 Task: Look for space in Haiphong, Vietnam from 10th June, 2023 to 25th June, 2023 for 4 adults in price range Rs.10000 to Rs.15000. Place can be private room with 4 bedrooms having 4 beds and 4 bathrooms. Property type can be house, flat, guest house, hotel. Amenities needed are: wifi, TV, free parkinig on premises, gym, breakfast. Booking option can be shelf check-in. Required host language is English.
Action: Mouse moved to (439, 95)
Screenshot: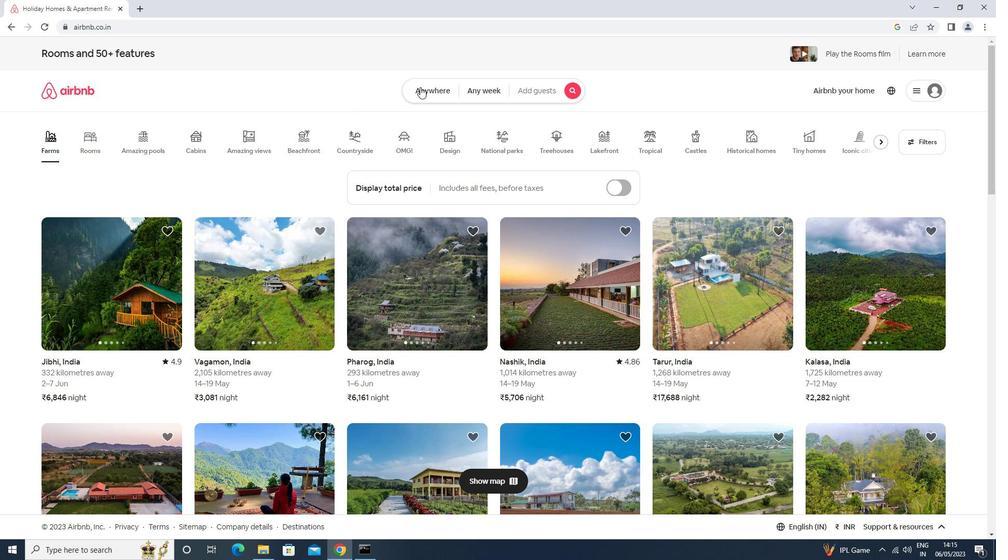 
Action: Mouse pressed left at (439, 95)
Screenshot: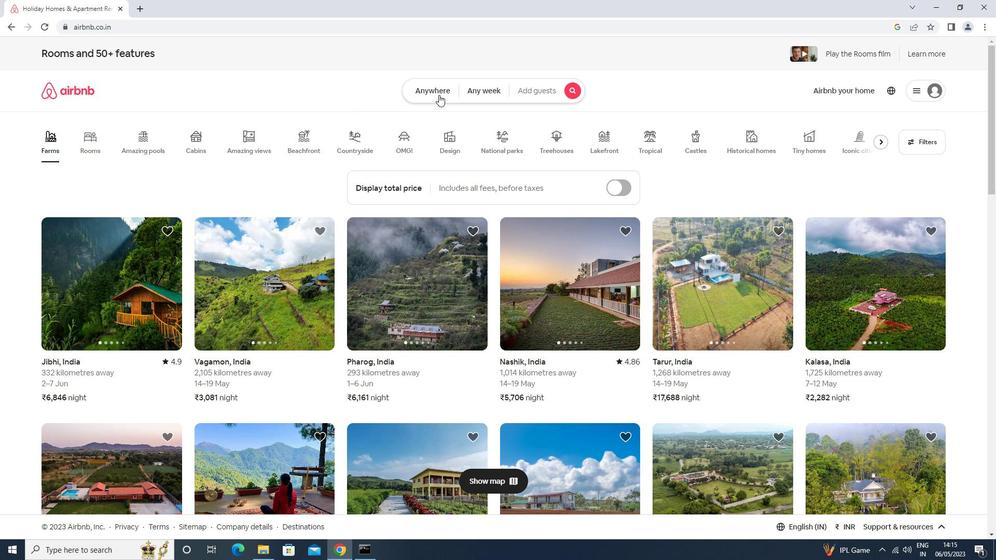 
Action: Mouse moved to (365, 133)
Screenshot: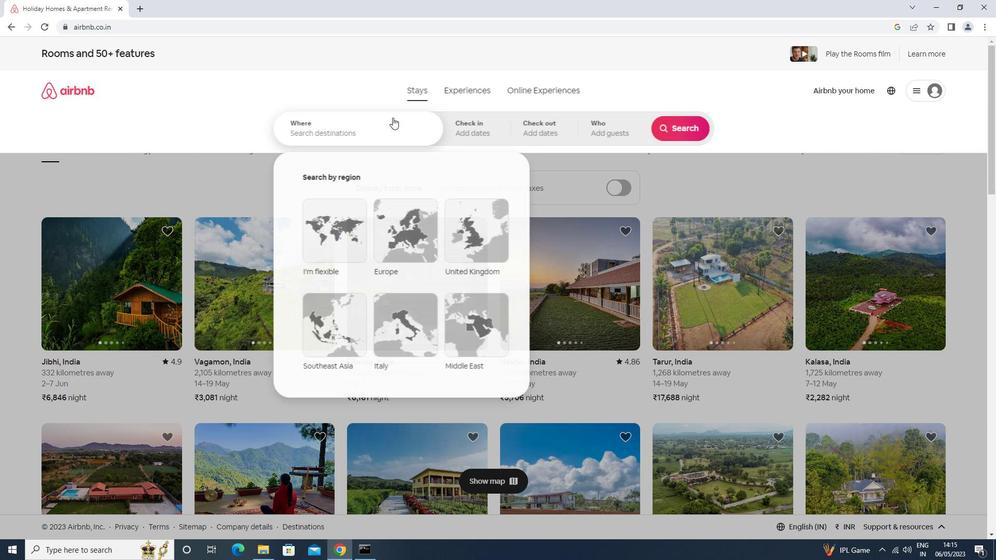 
Action: Mouse pressed left at (365, 133)
Screenshot: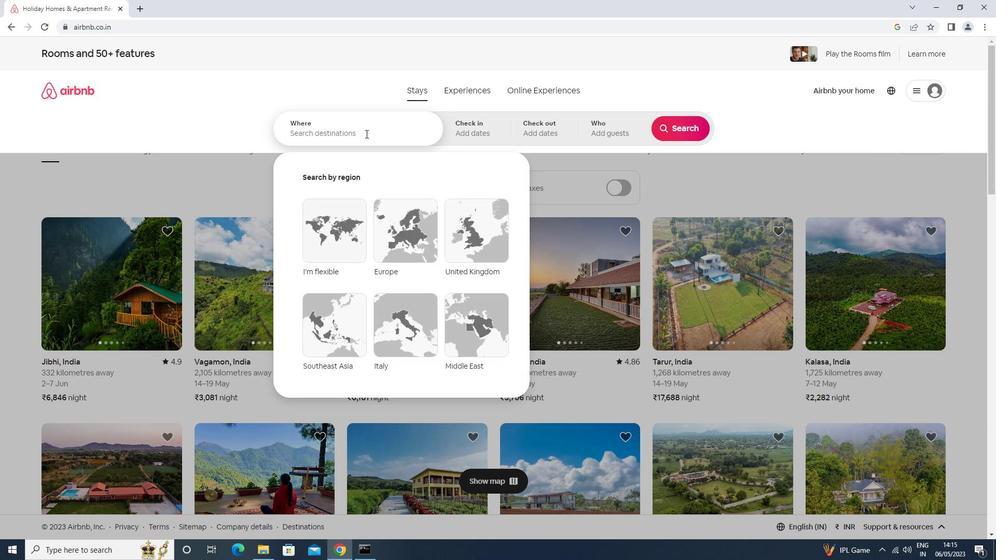 
Action: Key pressed haiphong<Key.down><Key.enter>
Screenshot: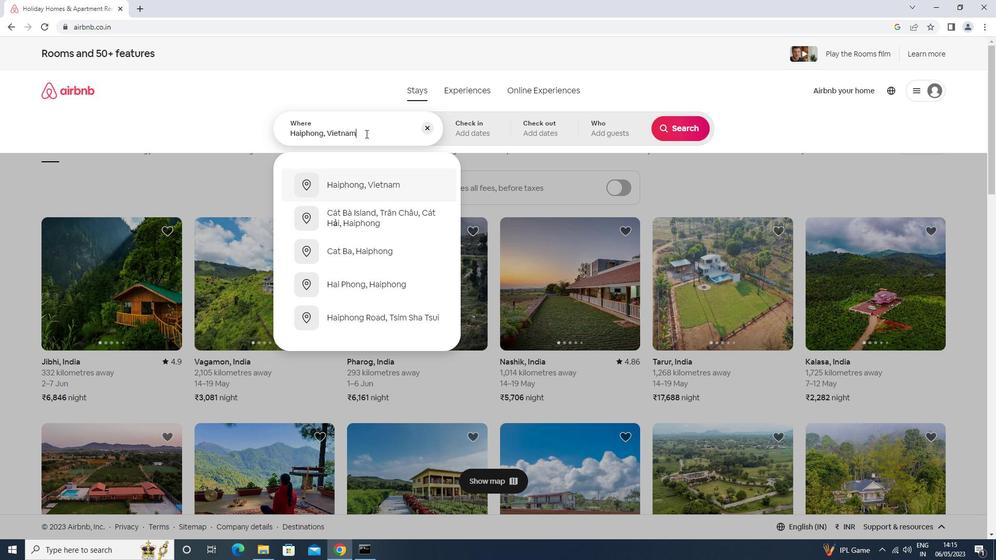 
Action: Mouse moved to (672, 281)
Screenshot: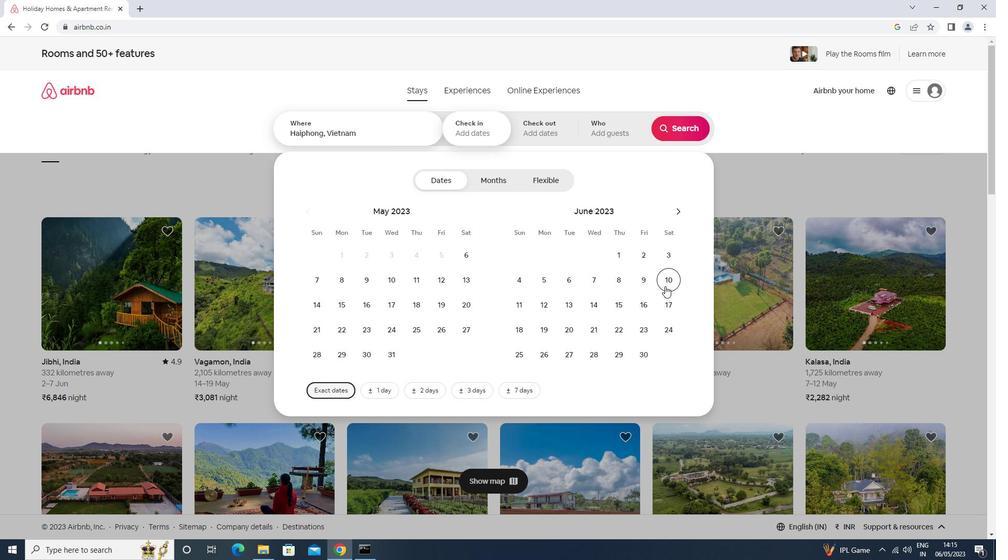 
Action: Mouse pressed left at (672, 281)
Screenshot: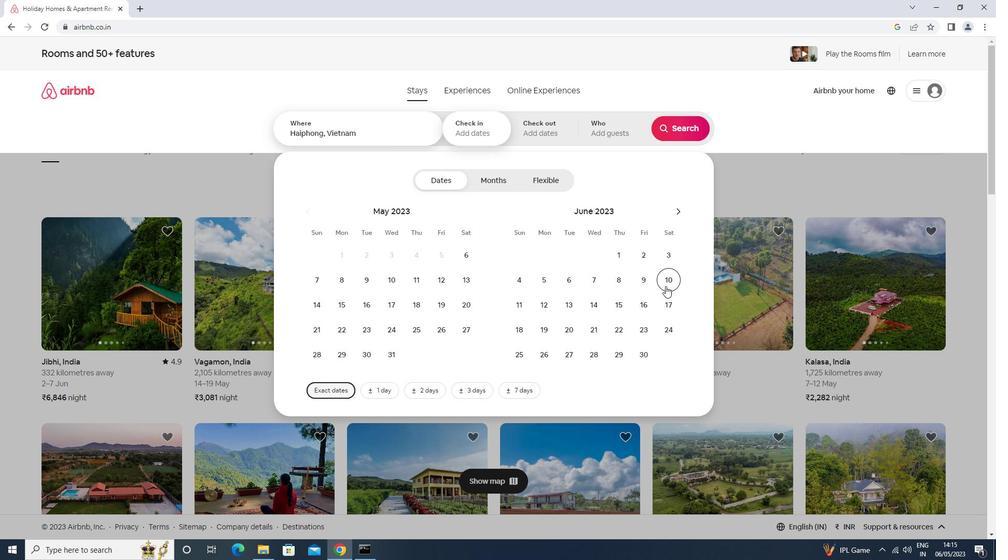 
Action: Mouse moved to (522, 353)
Screenshot: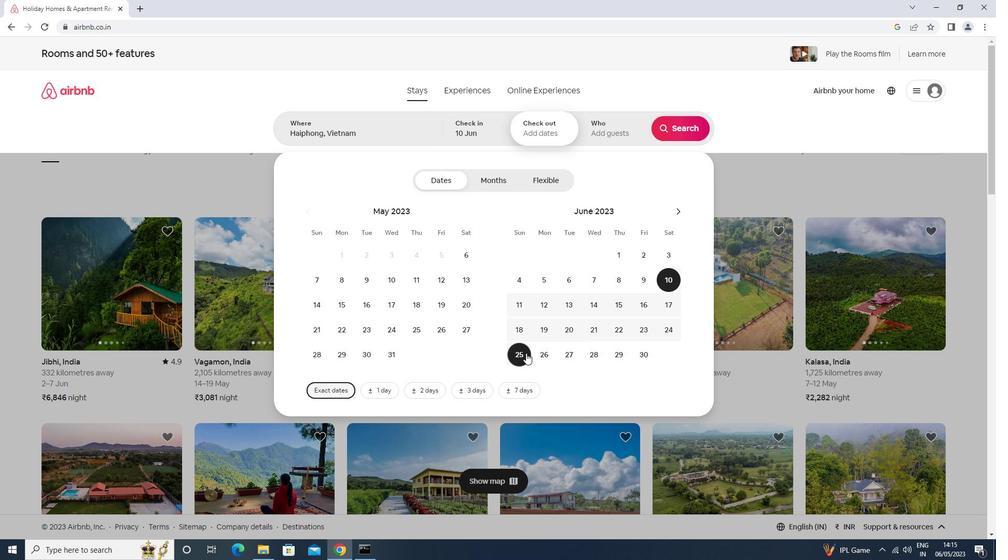 
Action: Mouse pressed left at (522, 353)
Screenshot: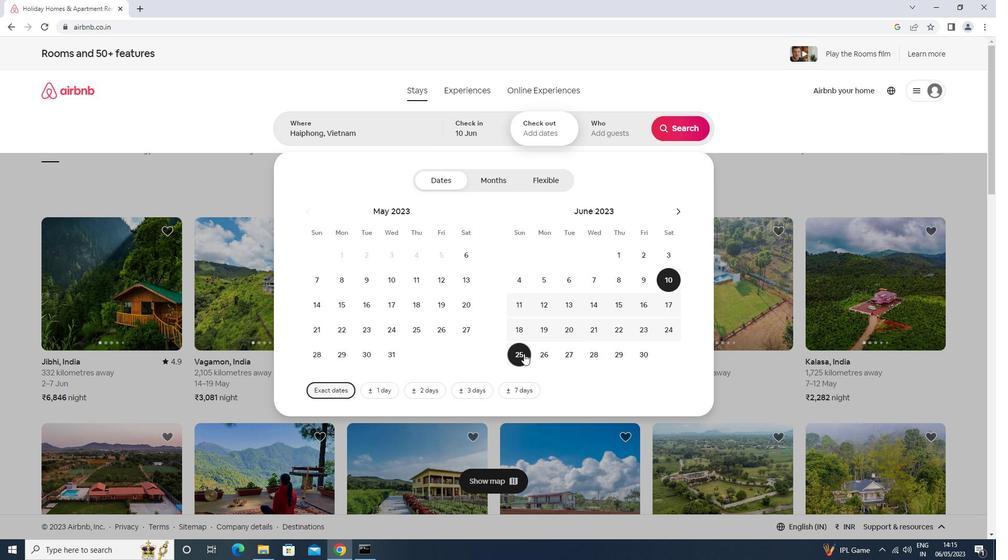 
Action: Mouse moved to (598, 135)
Screenshot: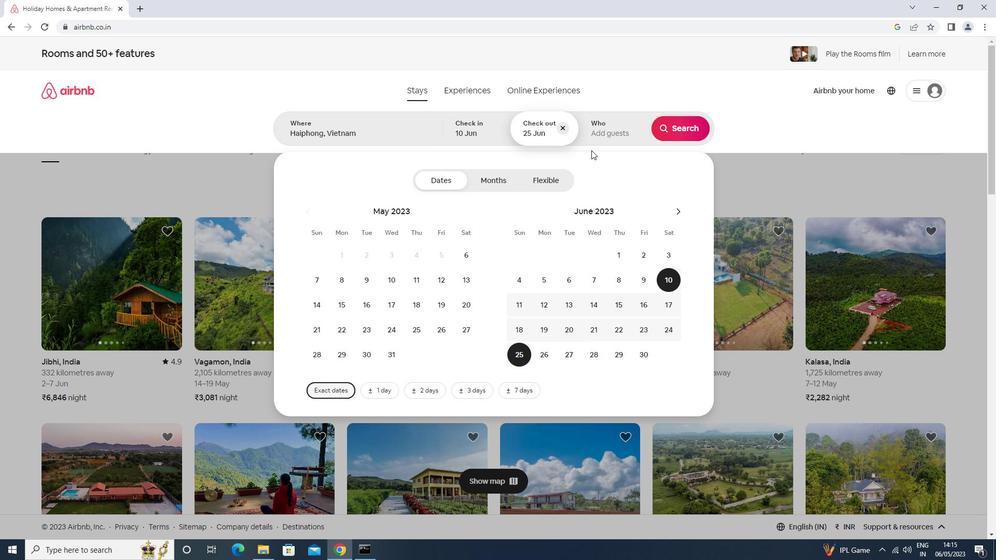 
Action: Mouse pressed left at (598, 135)
Screenshot: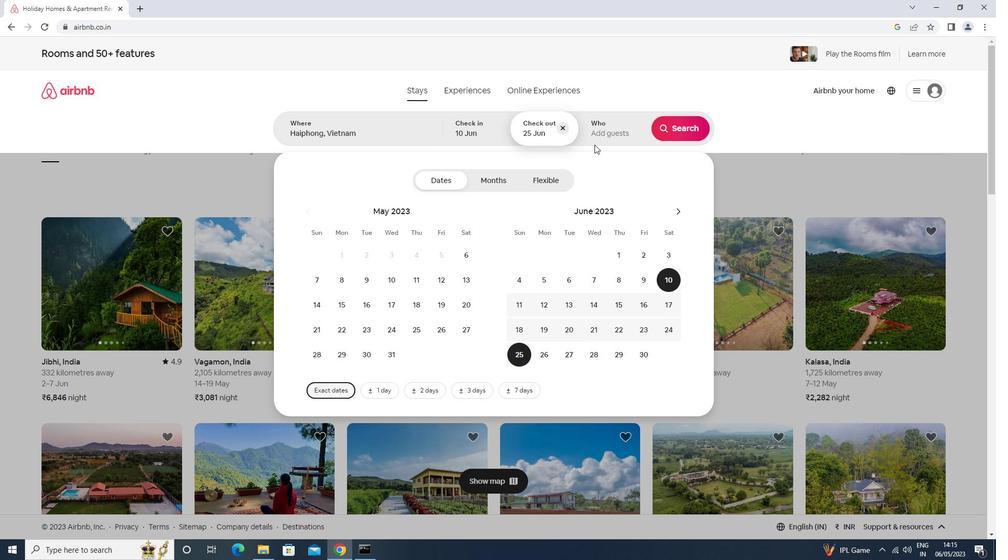
Action: Mouse moved to (683, 188)
Screenshot: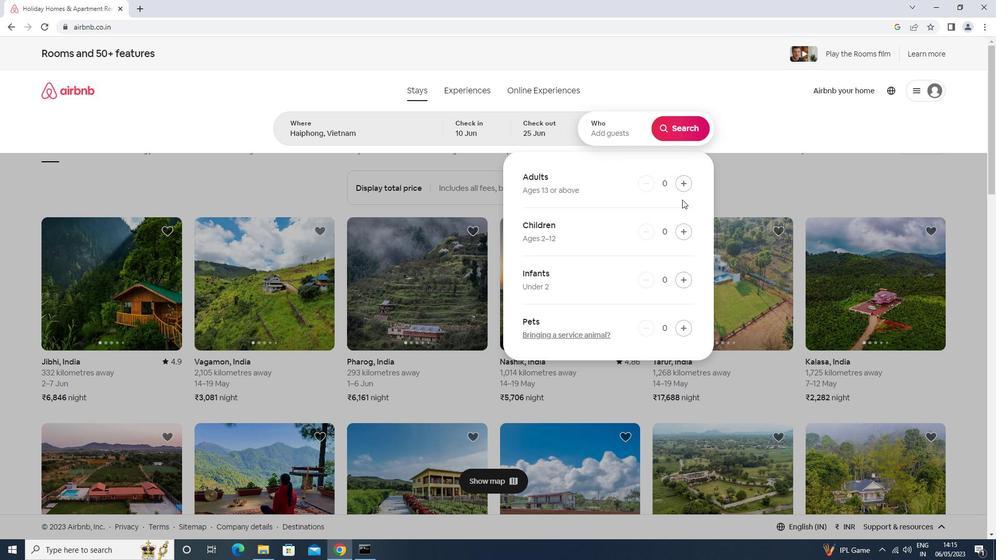 
Action: Mouse pressed left at (683, 188)
Screenshot: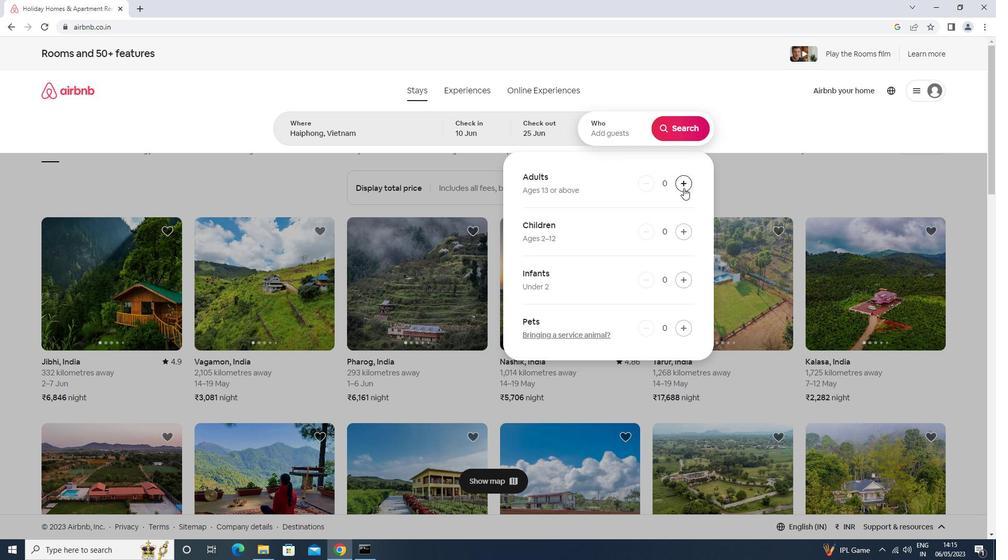 
Action: Mouse moved to (684, 188)
Screenshot: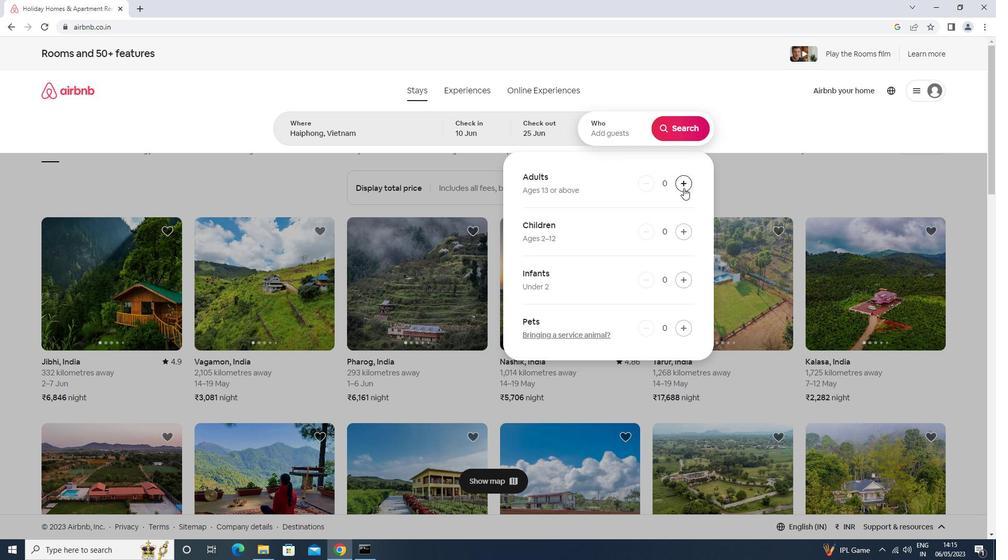 
Action: Mouse pressed left at (684, 188)
Screenshot: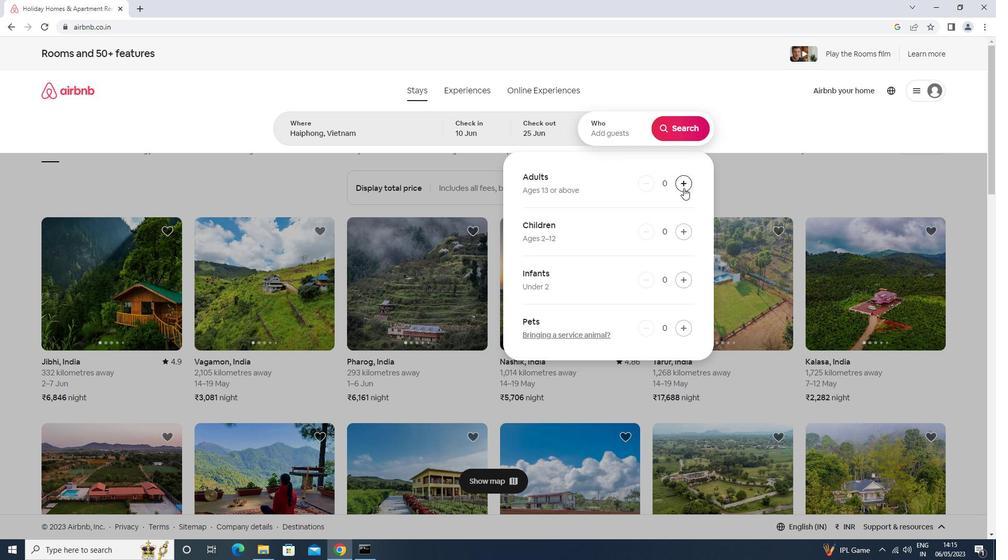 
Action: Mouse pressed left at (684, 188)
Screenshot: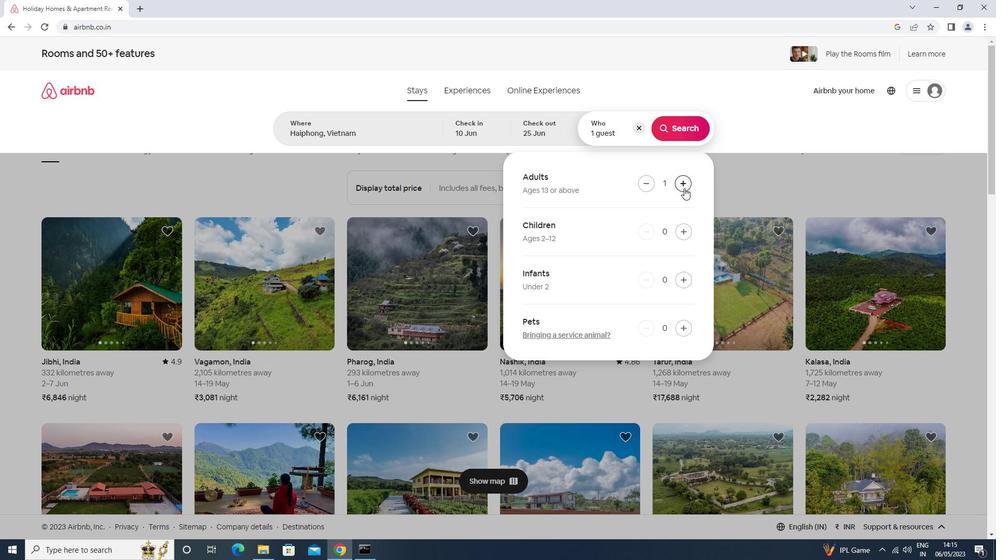 
Action: Mouse pressed left at (684, 188)
Screenshot: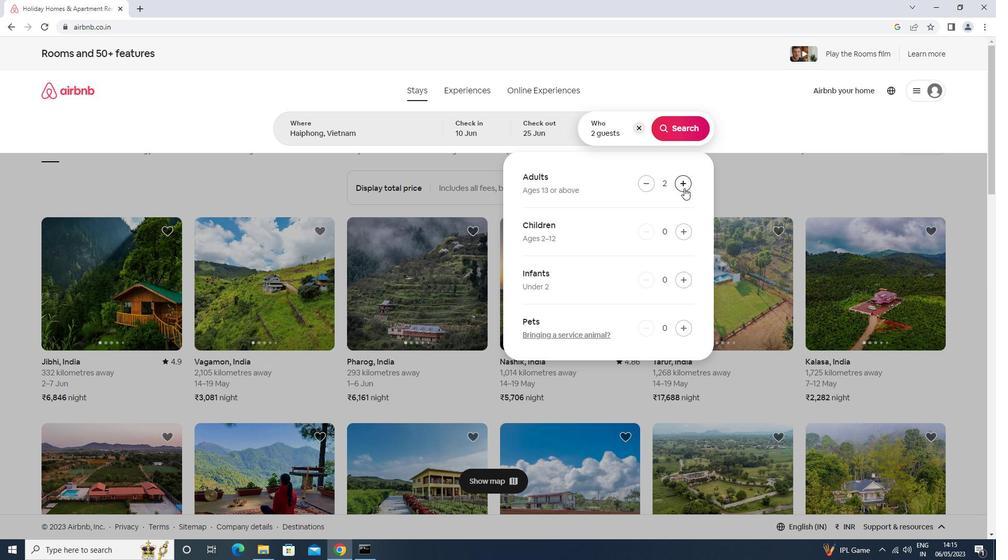 
Action: Mouse moved to (678, 133)
Screenshot: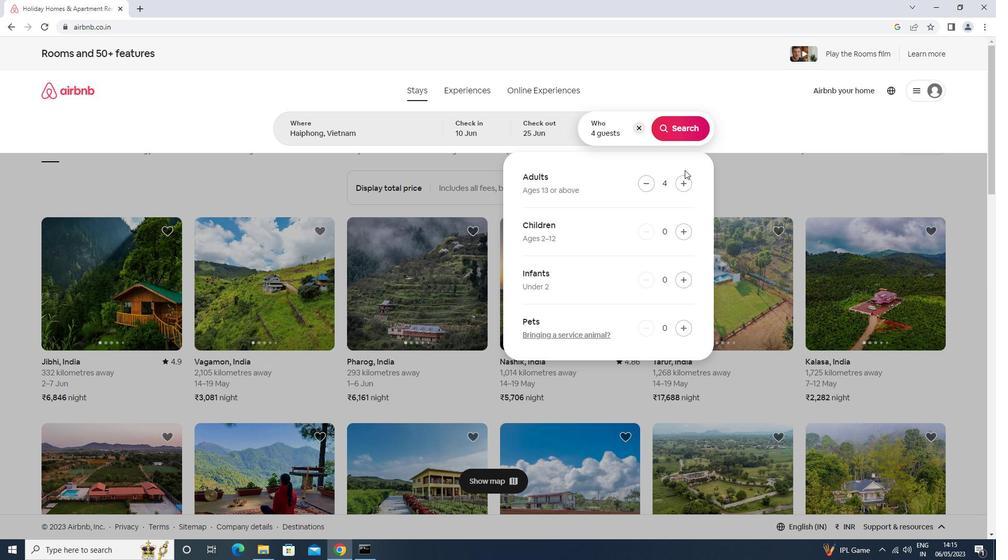 
Action: Mouse pressed left at (678, 133)
Screenshot: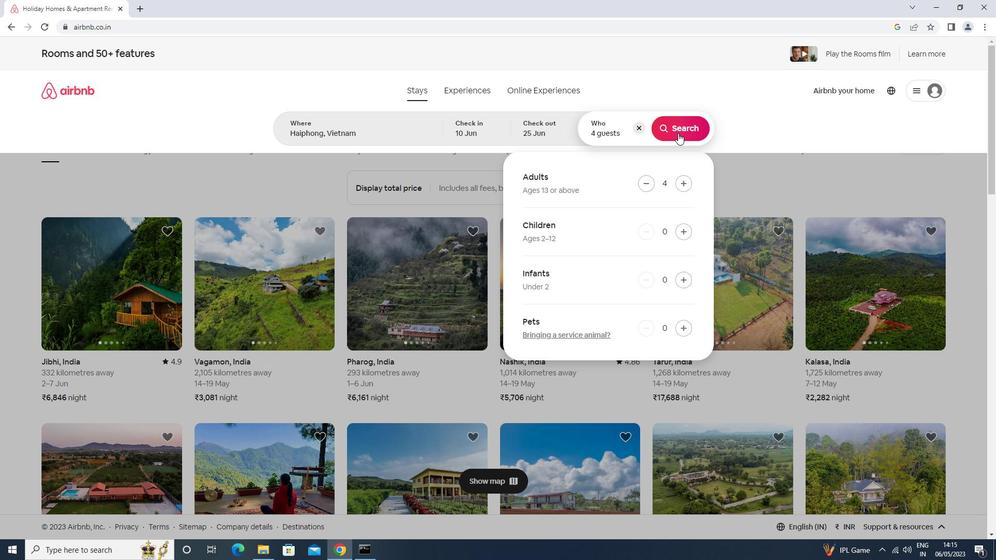 
Action: Mouse moved to (953, 98)
Screenshot: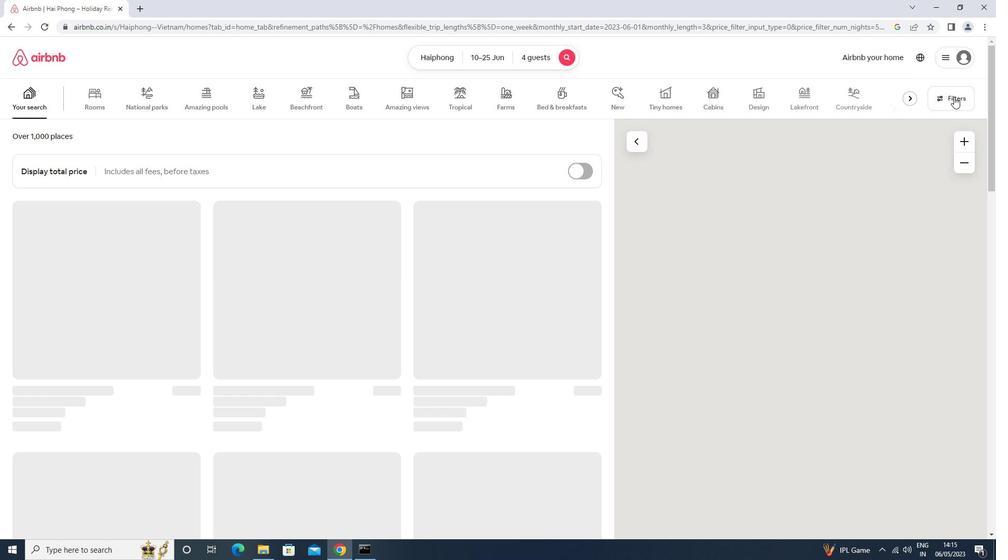 
Action: Mouse pressed left at (953, 98)
Screenshot: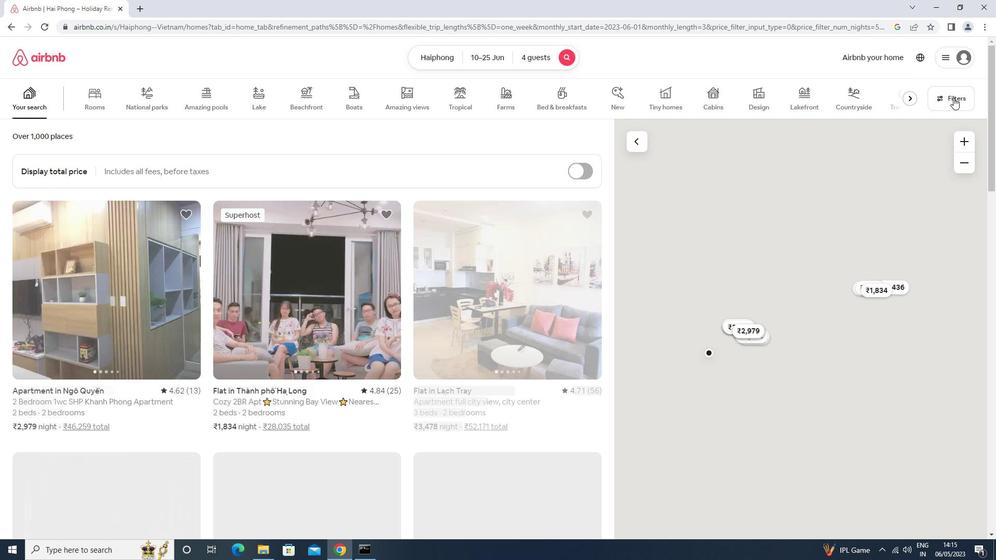 
Action: Mouse moved to (369, 351)
Screenshot: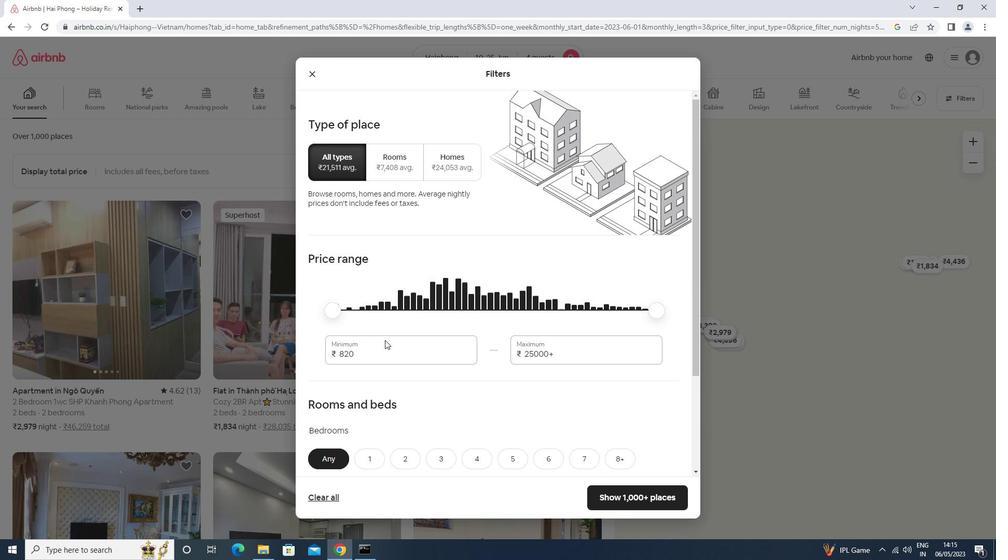 
Action: Mouse pressed left at (369, 351)
Screenshot: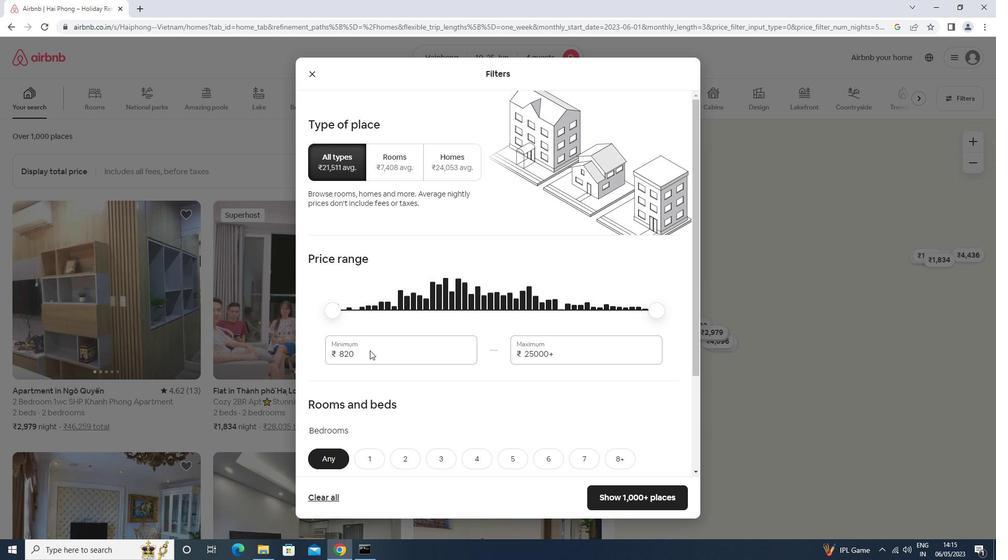 
Action: Mouse moved to (354, 351)
Screenshot: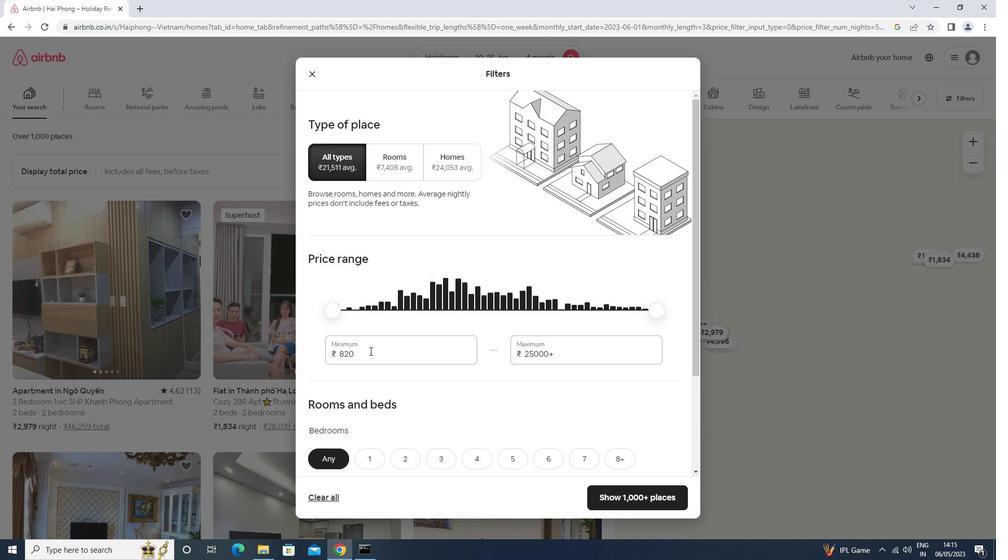 
Action: Key pressed <Key.backspace><Key.backspace><Key.backspace>10000<Key.tab>15000
Screenshot: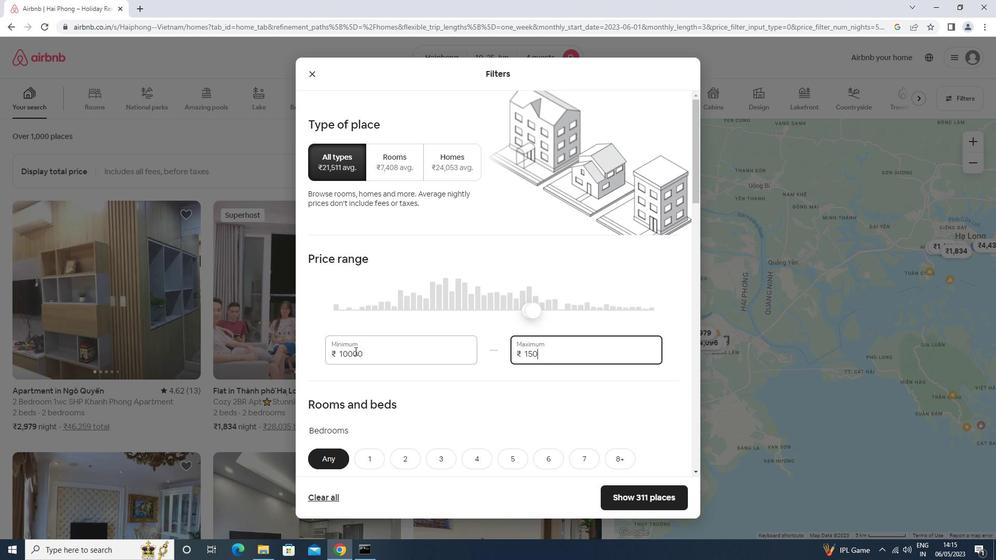 
Action: Mouse moved to (338, 340)
Screenshot: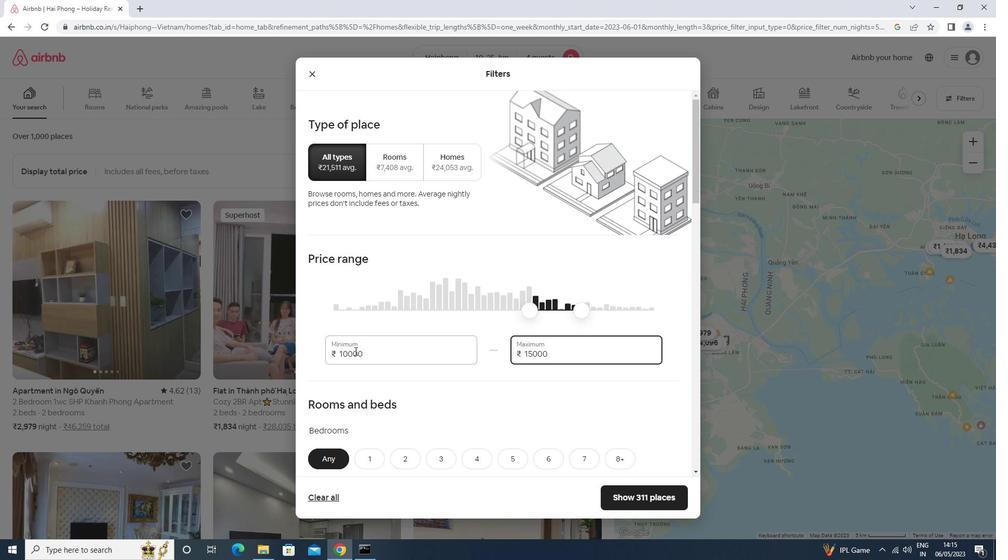 
Action: Mouse scrolled (338, 339) with delta (0, 0)
Screenshot: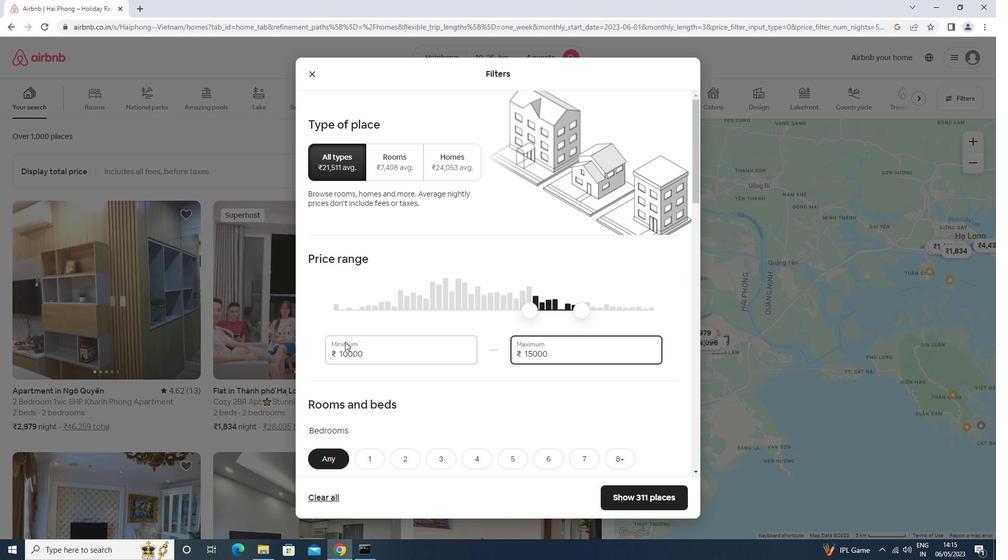 
Action: Mouse scrolled (338, 339) with delta (0, 0)
Screenshot: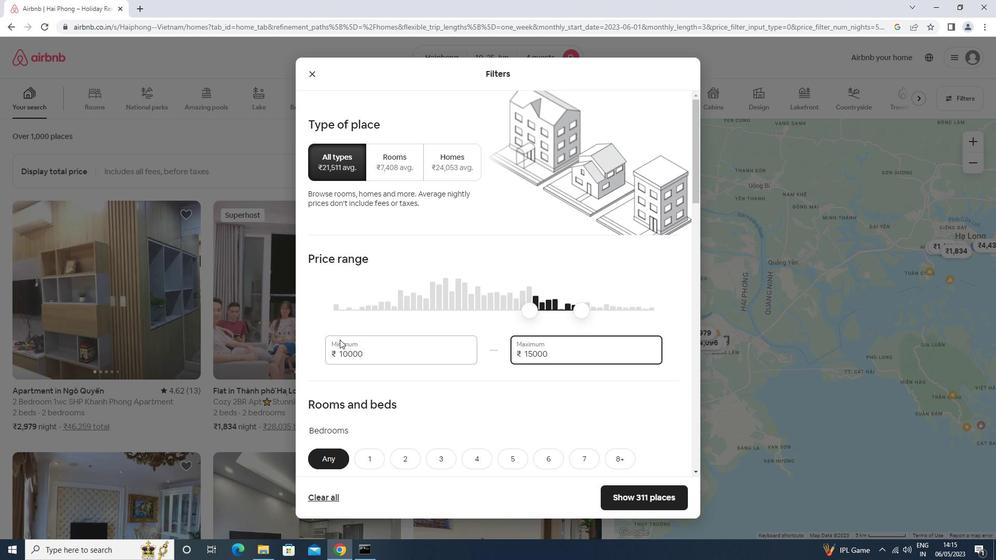 
Action: Mouse scrolled (338, 339) with delta (0, 0)
Screenshot: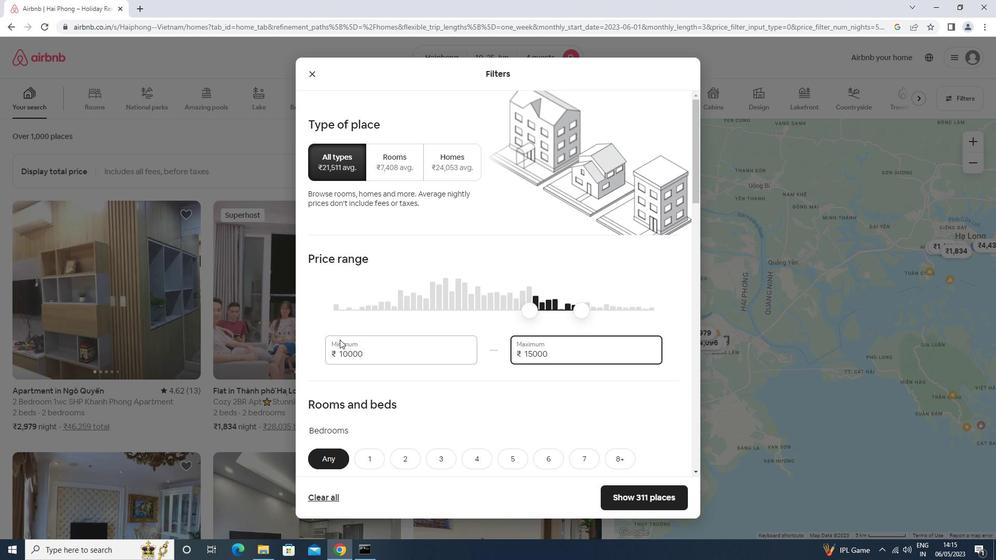 
Action: Mouse scrolled (338, 339) with delta (0, 0)
Screenshot: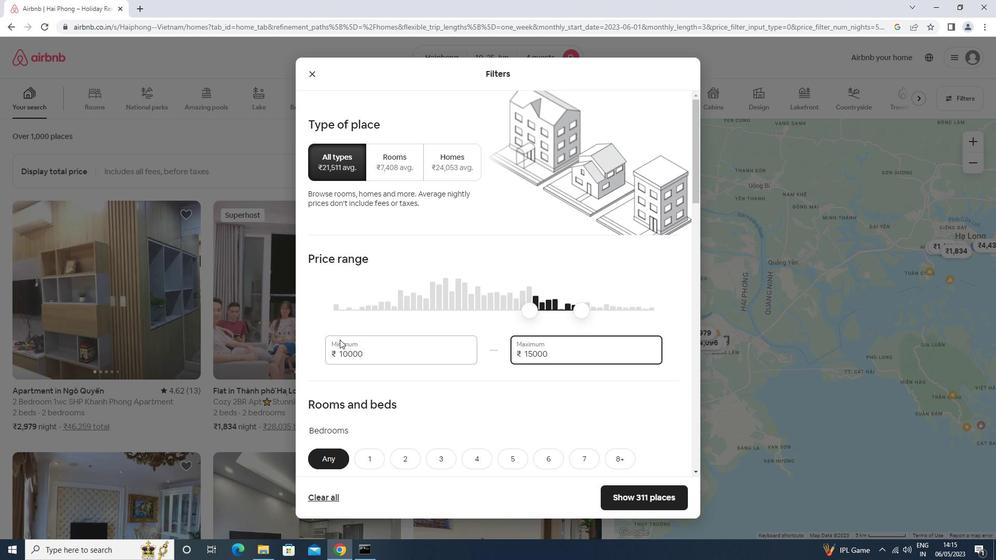 
Action: Mouse scrolled (338, 339) with delta (0, 0)
Screenshot: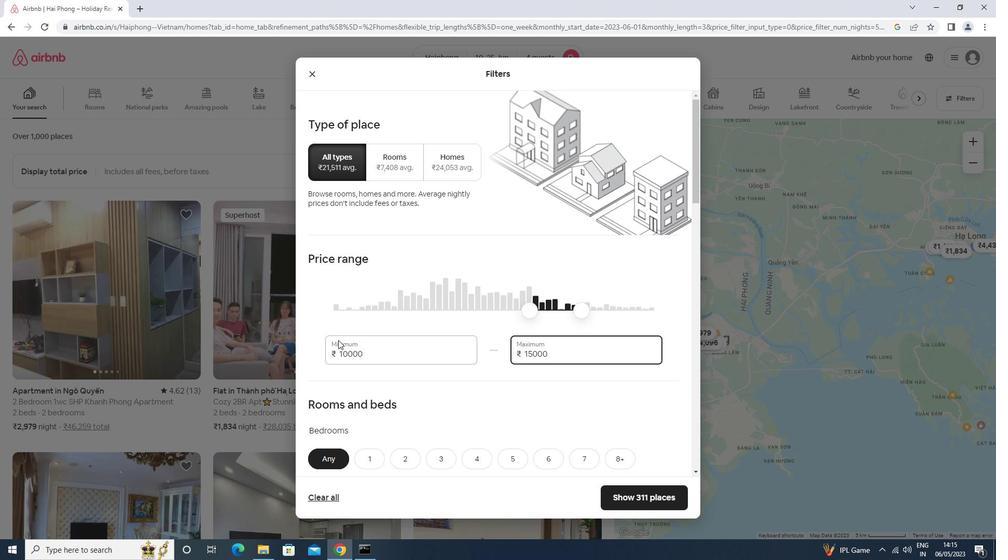 
Action: Mouse moved to (484, 196)
Screenshot: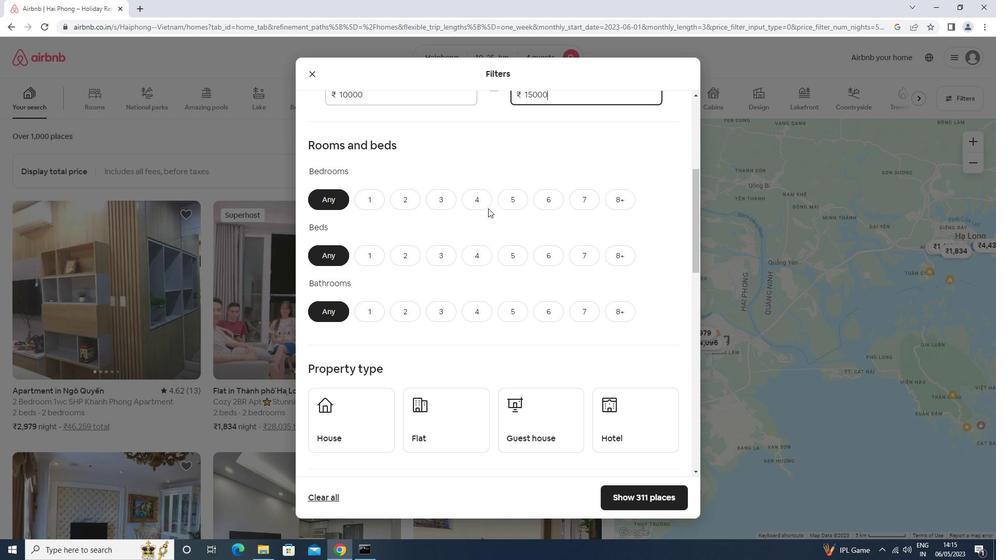 
Action: Mouse pressed left at (484, 196)
Screenshot: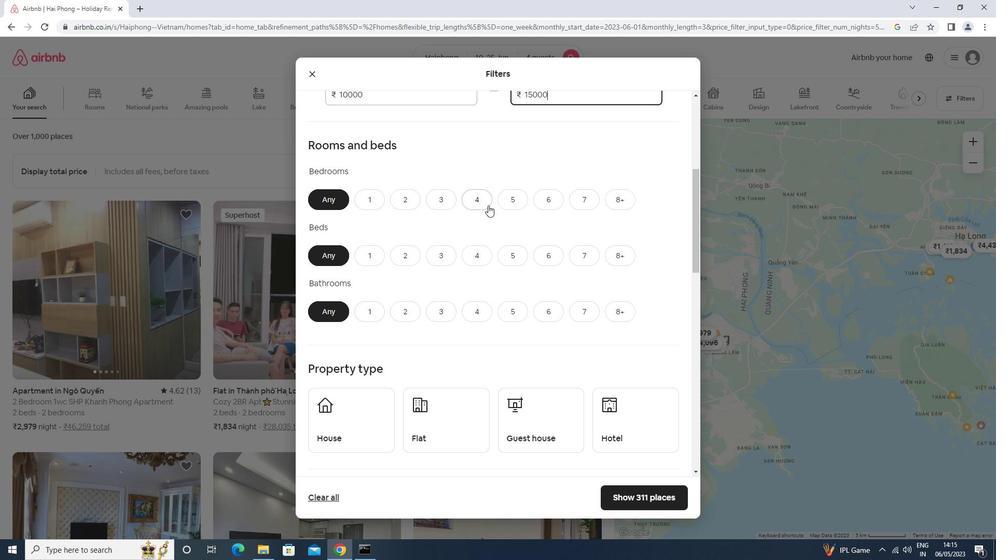 
Action: Mouse moved to (476, 255)
Screenshot: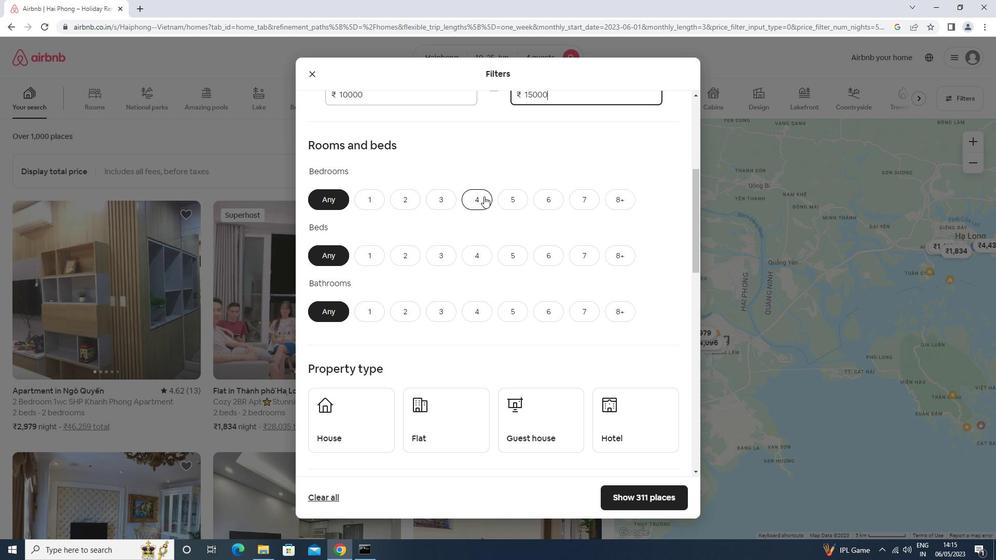 
Action: Mouse pressed left at (476, 255)
Screenshot: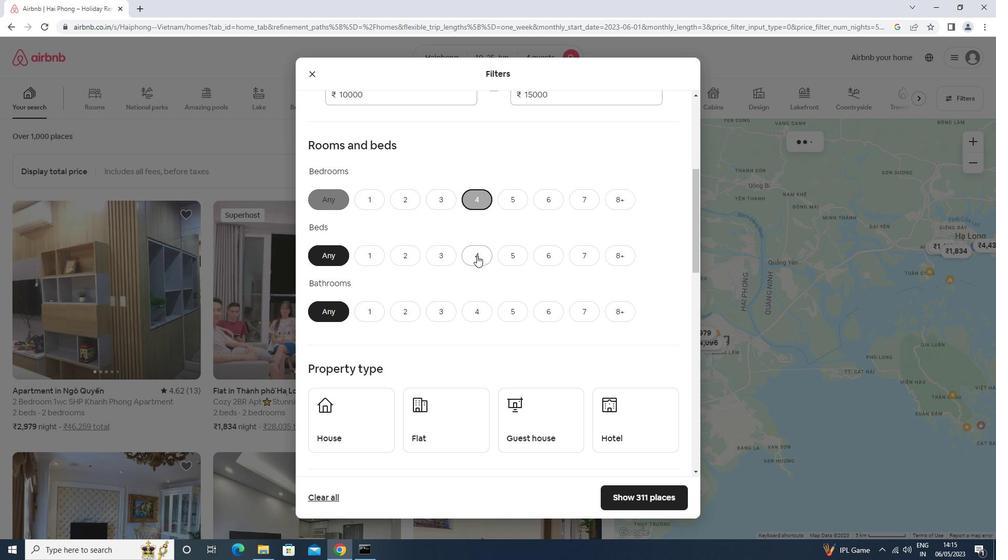 
Action: Mouse moved to (474, 314)
Screenshot: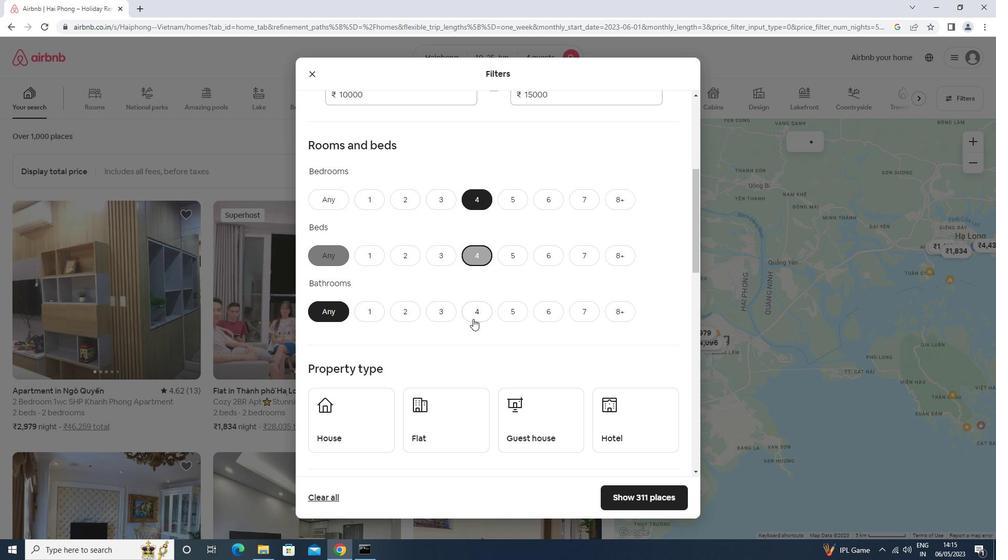 
Action: Mouse pressed left at (474, 314)
Screenshot: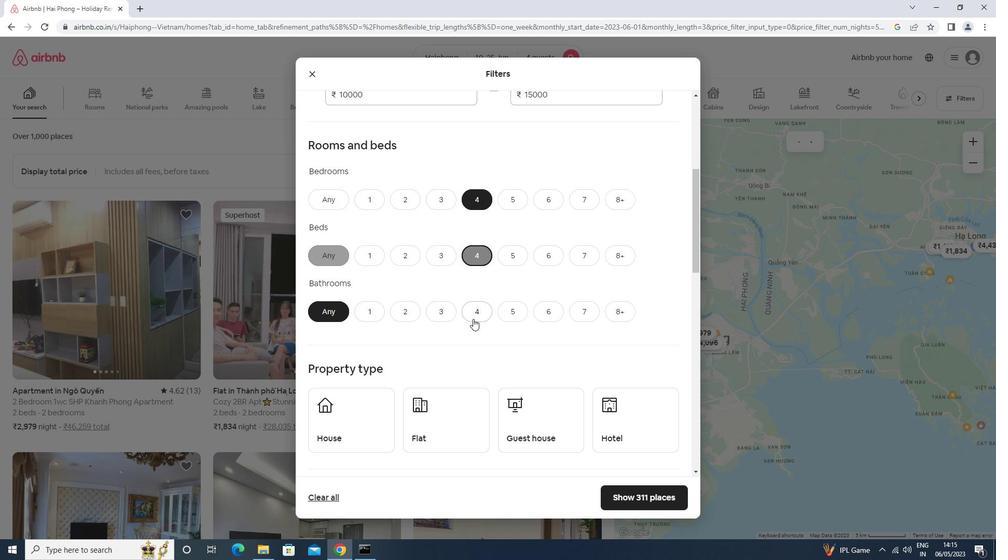 
Action: Mouse scrolled (474, 314) with delta (0, 0)
Screenshot: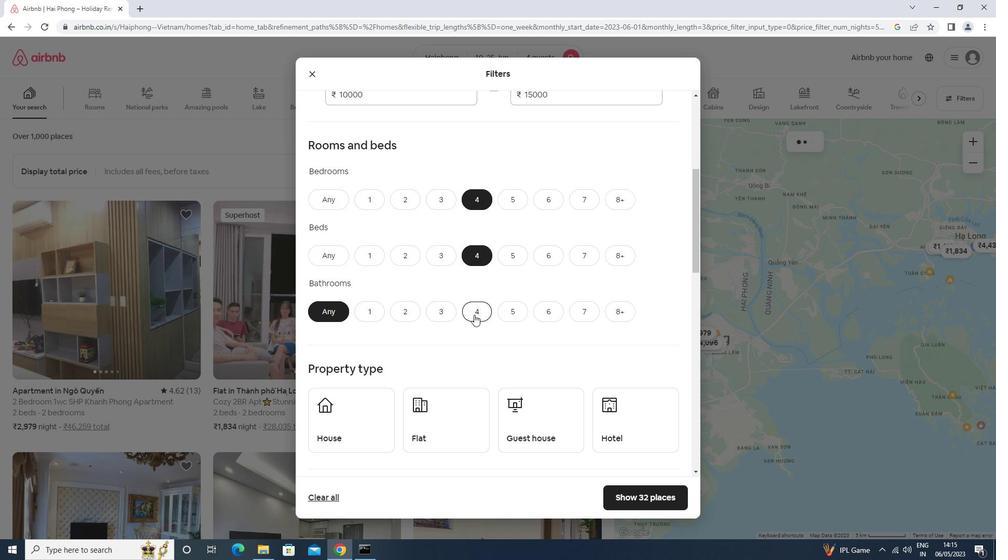 
Action: Mouse scrolled (474, 314) with delta (0, 0)
Screenshot: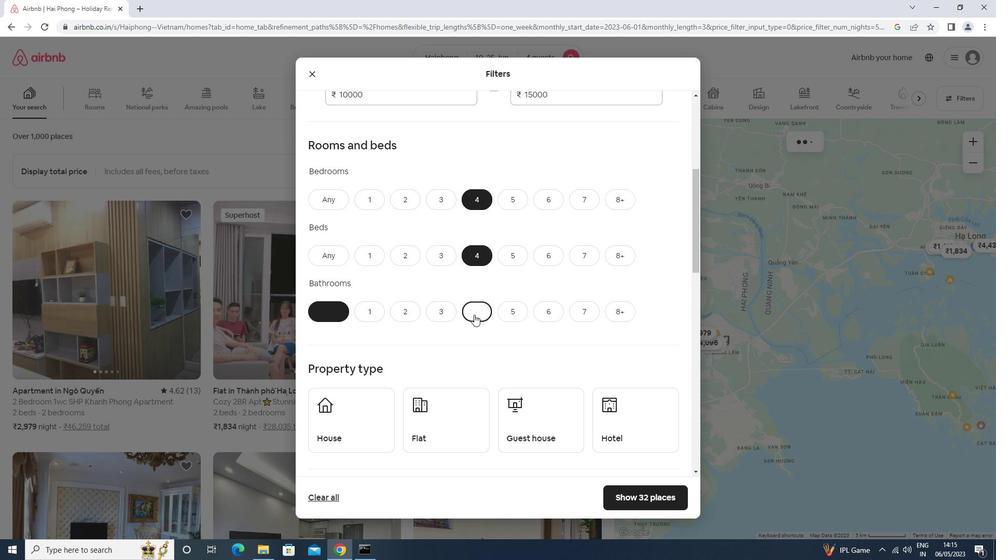 
Action: Mouse scrolled (474, 314) with delta (0, 0)
Screenshot: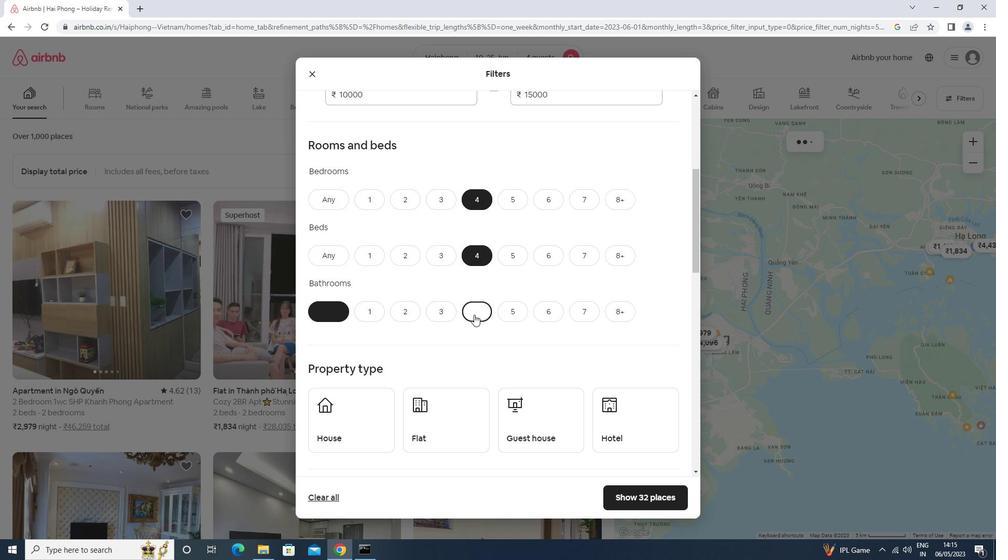 
Action: Mouse moved to (351, 264)
Screenshot: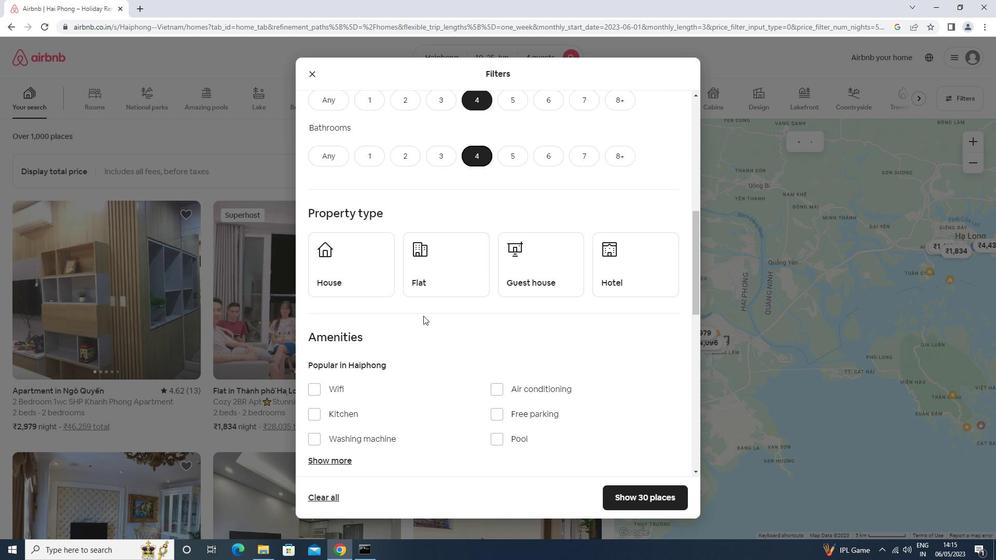 
Action: Mouse pressed left at (351, 264)
Screenshot: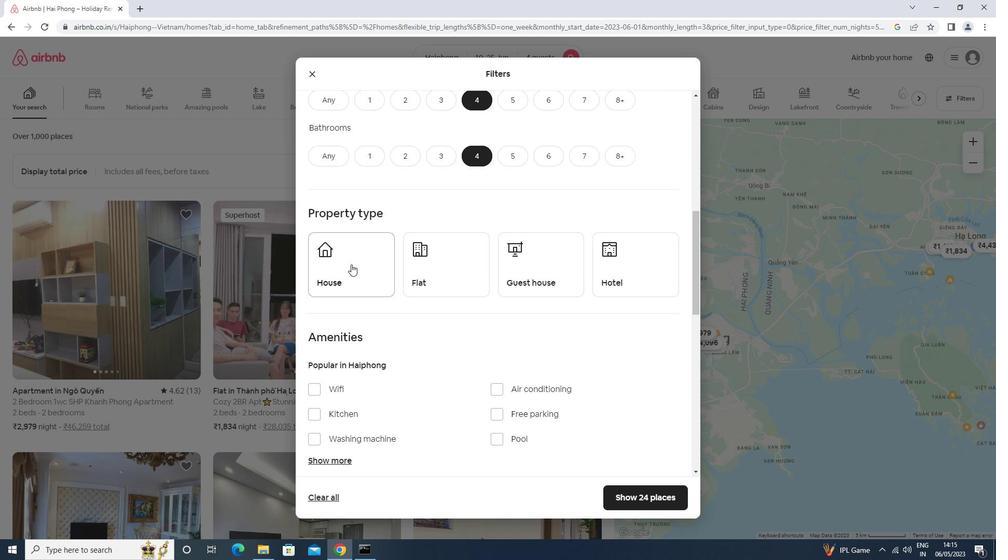 
Action: Mouse moved to (458, 277)
Screenshot: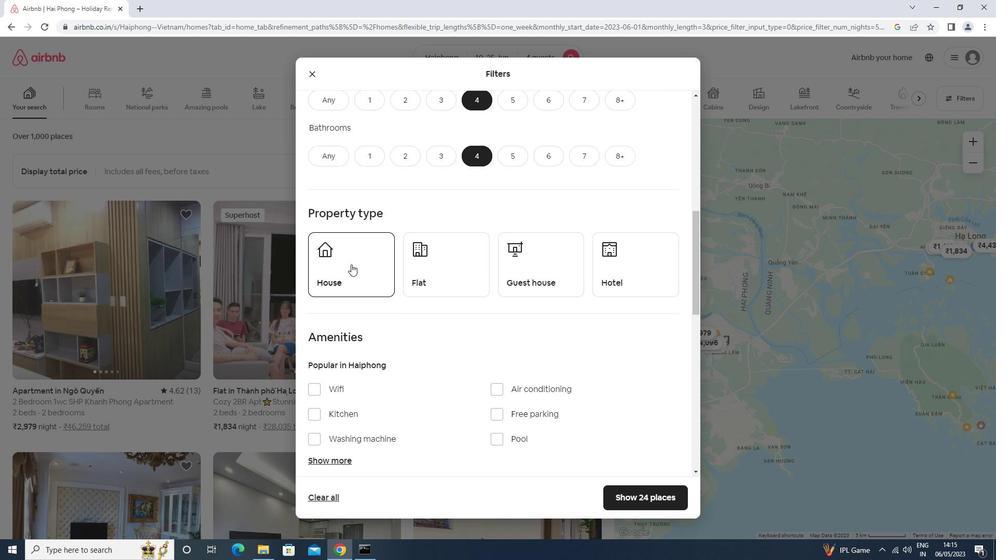 
Action: Mouse pressed left at (458, 277)
Screenshot: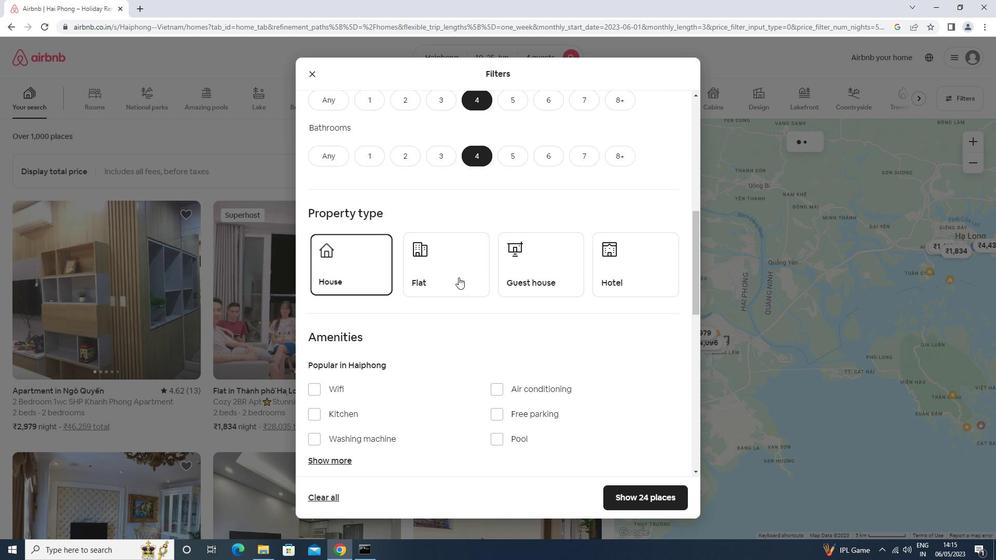 
Action: Mouse moved to (527, 277)
Screenshot: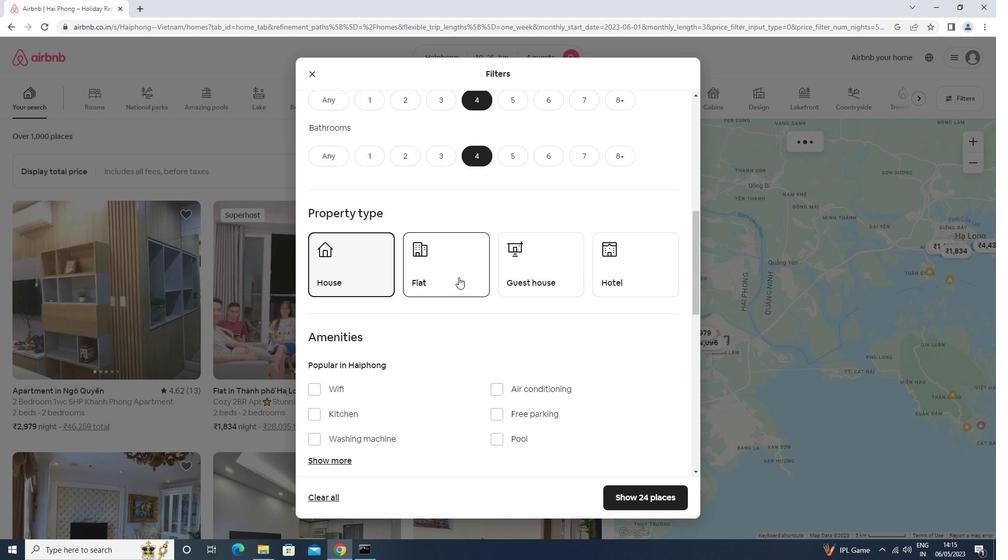 
Action: Mouse pressed left at (527, 277)
Screenshot: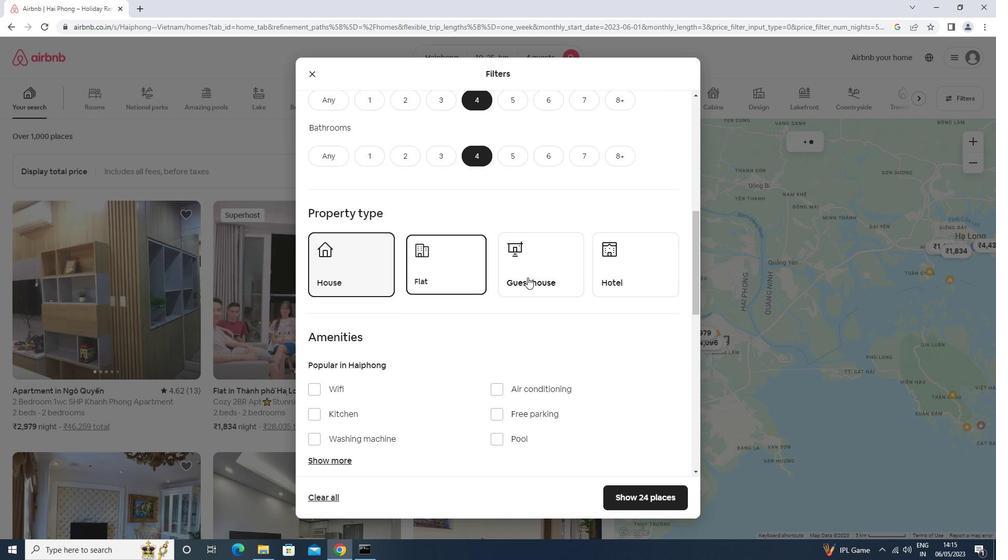 
Action: Mouse moved to (532, 279)
Screenshot: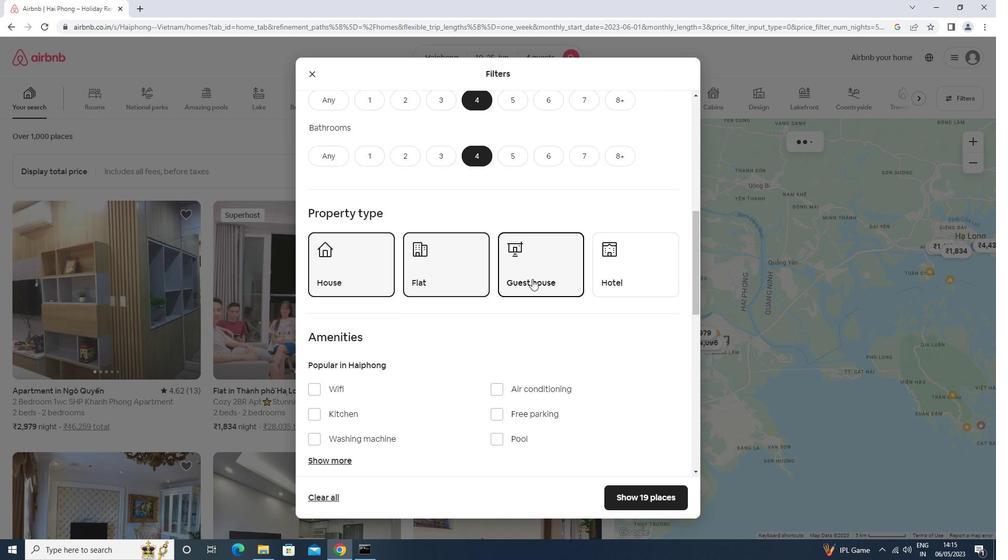 
Action: Mouse scrolled (532, 278) with delta (0, 0)
Screenshot: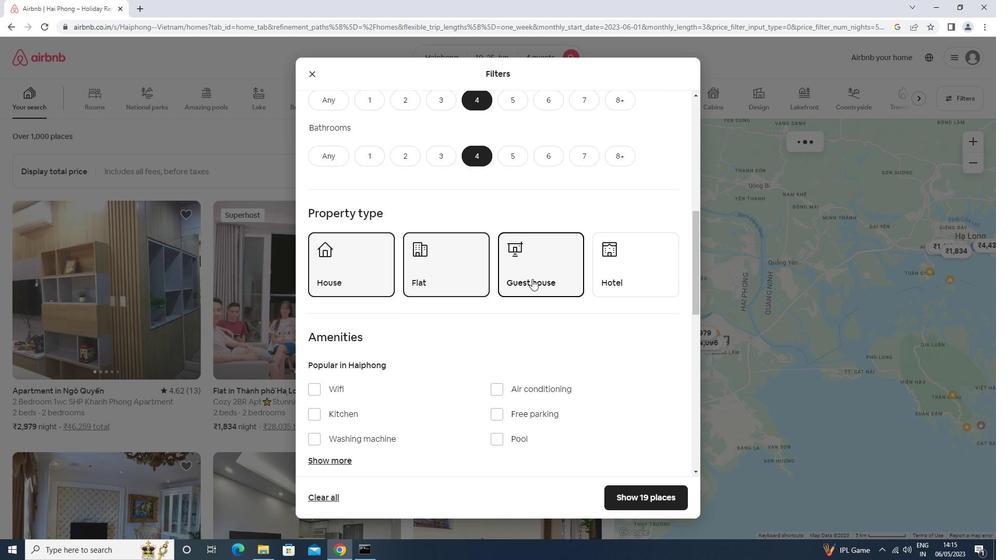 
Action: Mouse scrolled (532, 278) with delta (0, 0)
Screenshot: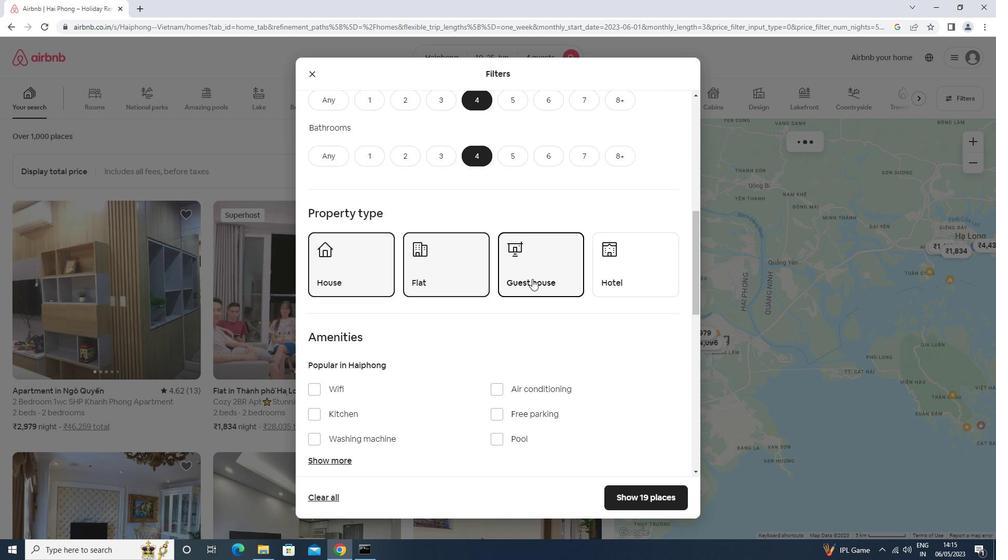 
Action: Mouse scrolled (532, 278) with delta (0, 0)
Screenshot: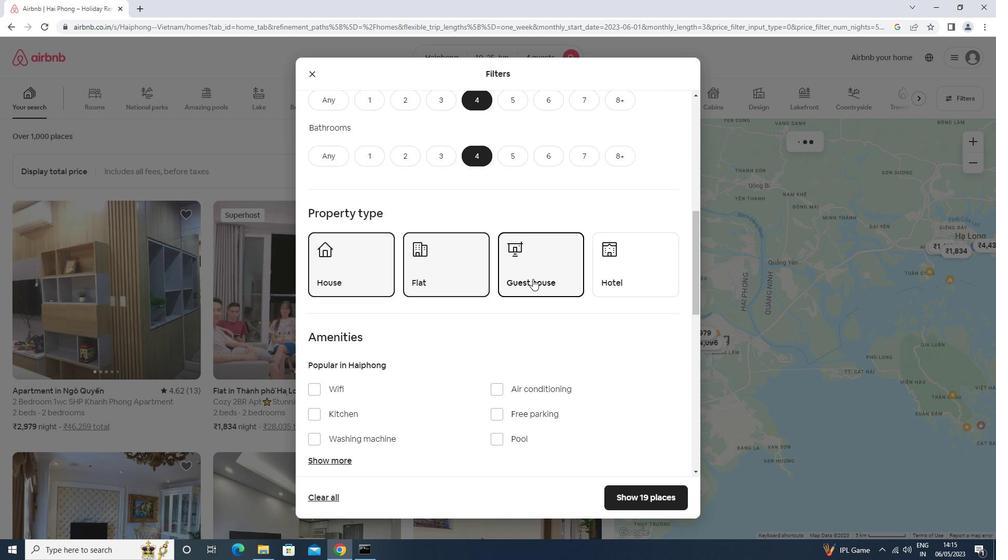 
Action: Mouse scrolled (532, 278) with delta (0, 0)
Screenshot: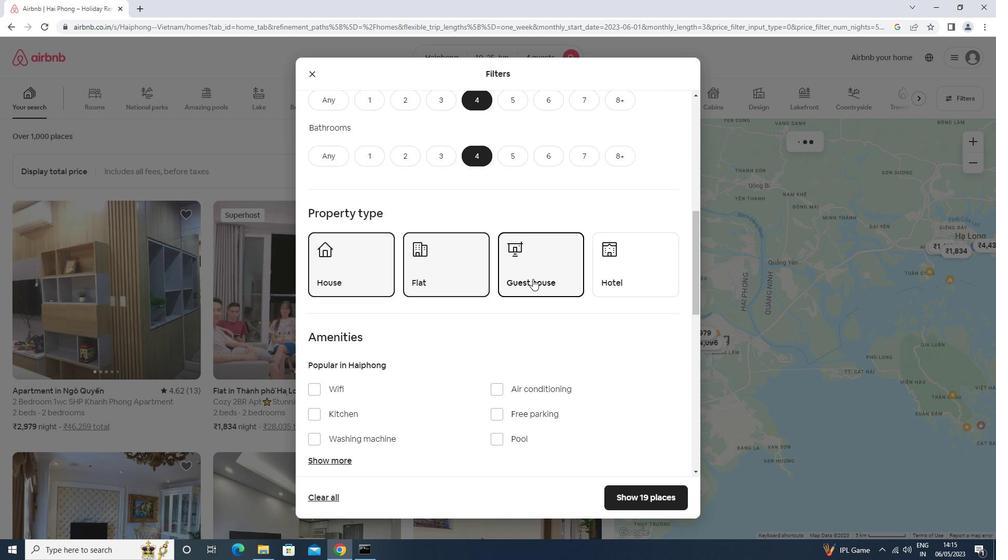 
Action: Mouse moved to (339, 256)
Screenshot: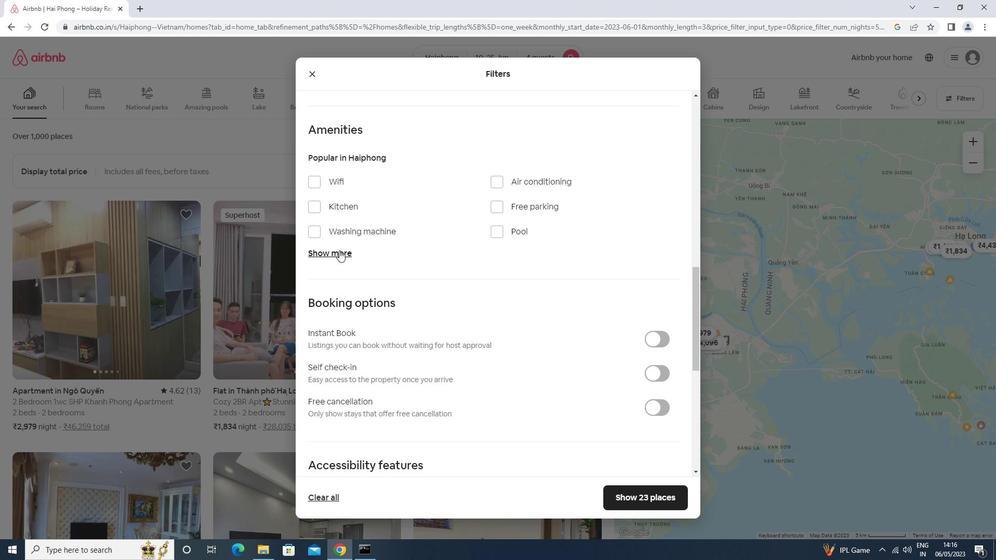 
Action: Mouse pressed left at (339, 256)
Screenshot: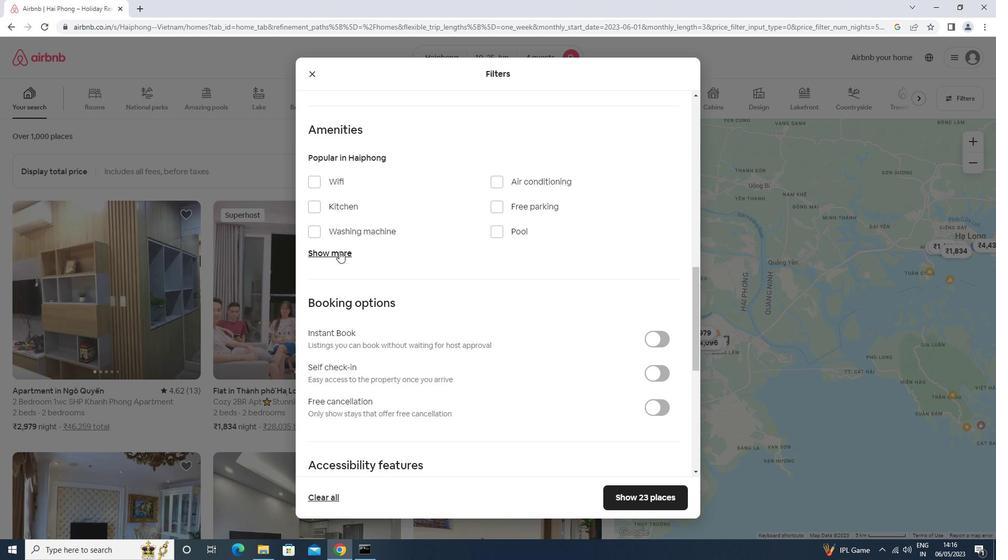 
Action: Mouse moved to (343, 182)
Screenshot: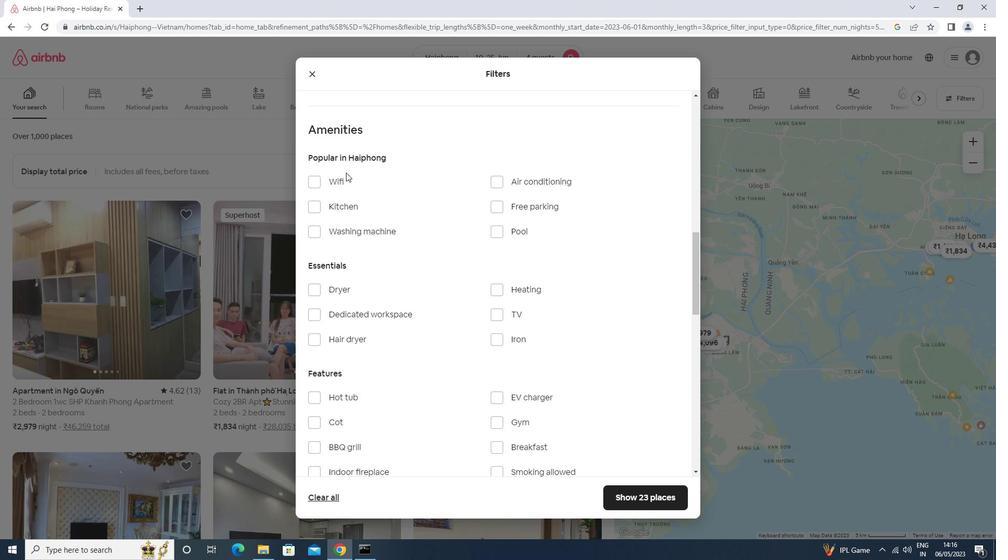 
Action: Mouse pressed left at (343, 182)
Screenshot: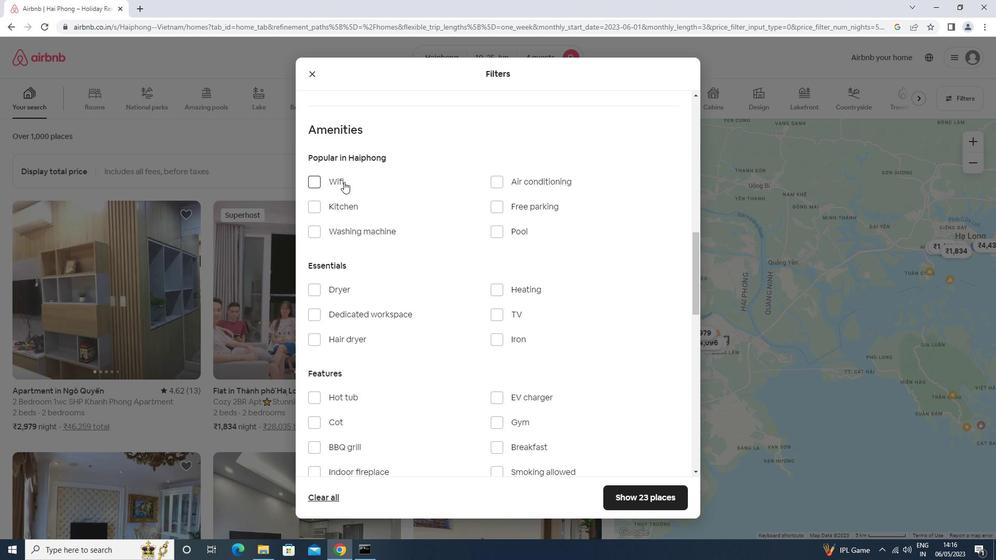 
Action: Mouse moved to (507, 207)
Screenshot: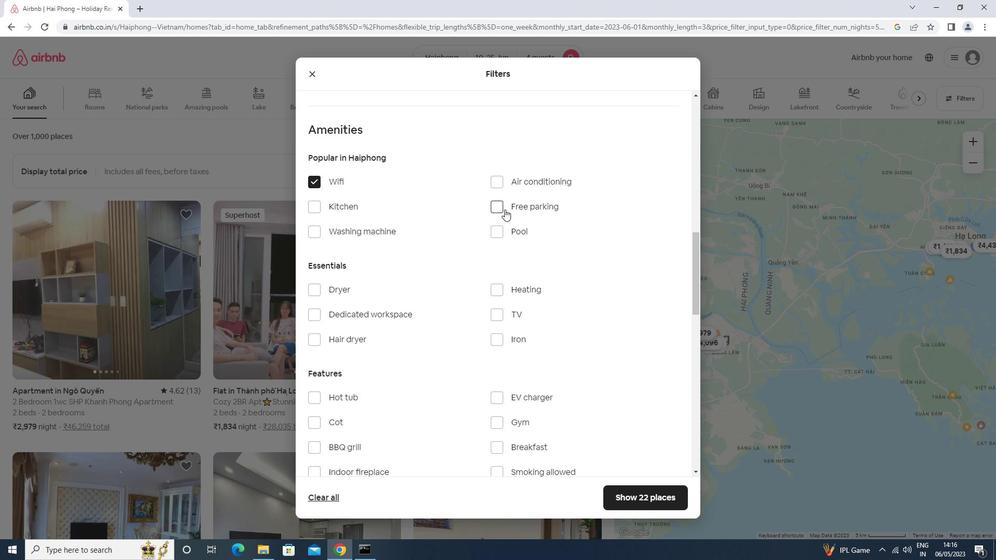 
Action: Mouse pressed left at (507, 207)
Screenshot: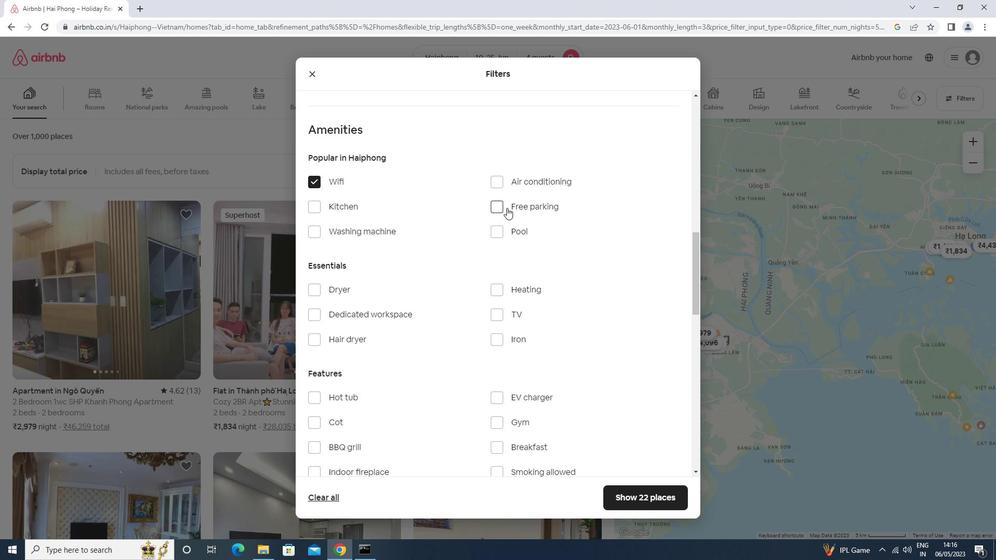 
Action: Mouse moved to (432, 294)
Screenshot: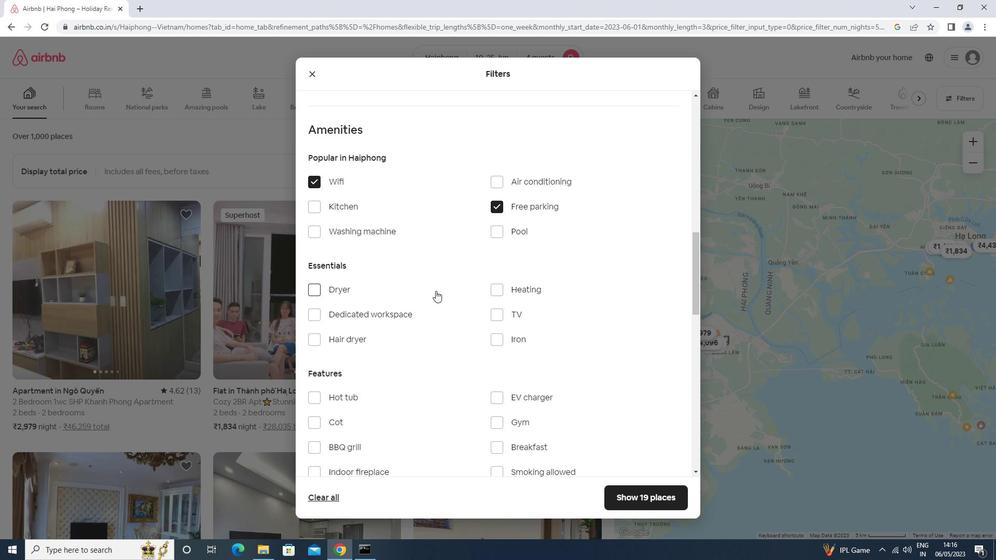 
Action: Mouse scrolled (432, 293) with delta (0, 0)
Screenshot: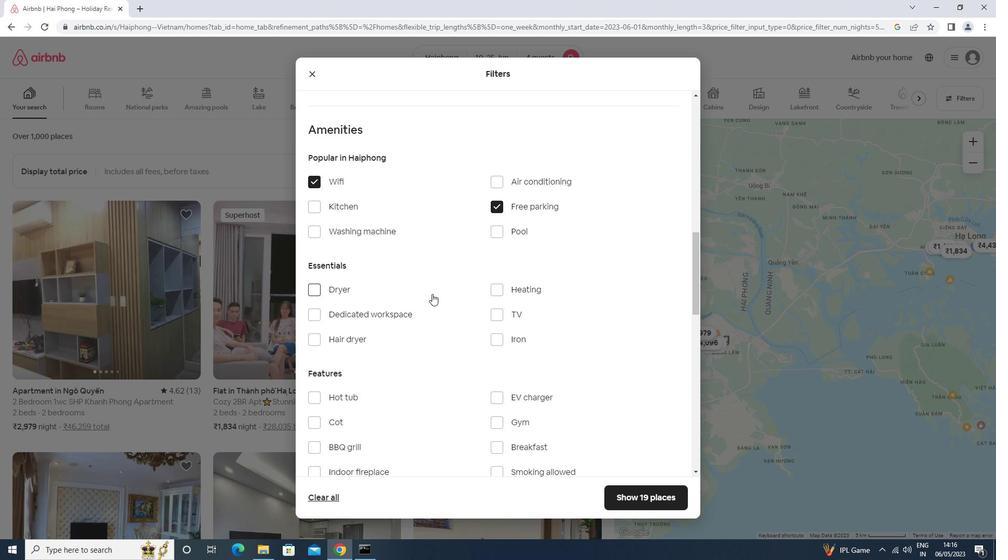 
Action: Mouse scrolled (432, 293) with delta (0, 0)
Screenshot: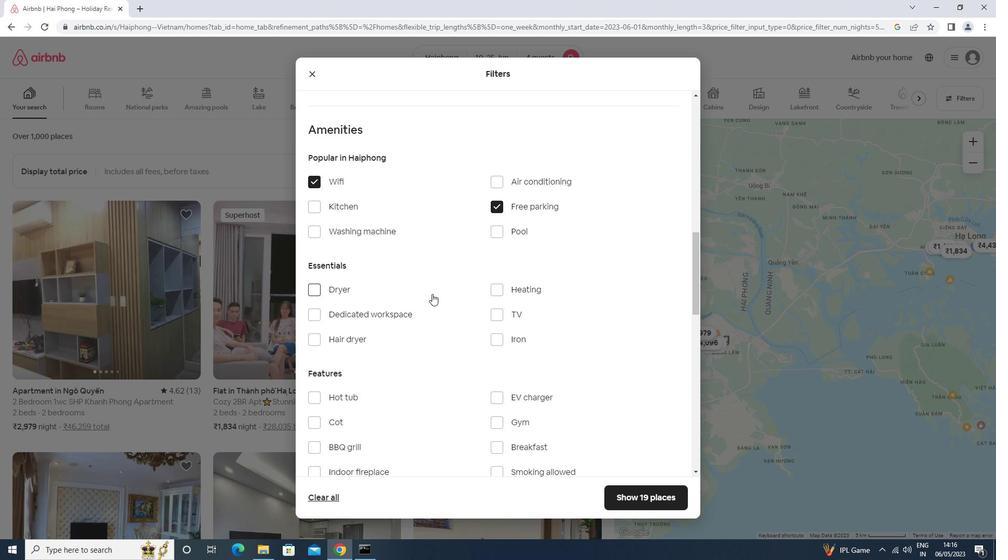 
Action: Mouse scrolled (432, 293) with delta (0, 0)
Screenshot: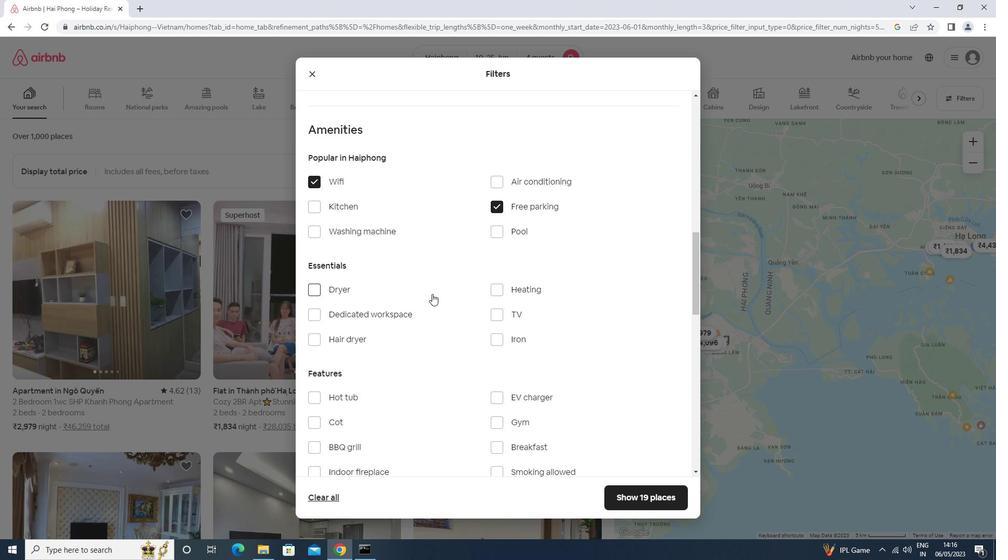 
Action: Mouse moved to (505, 157)
Screenshot: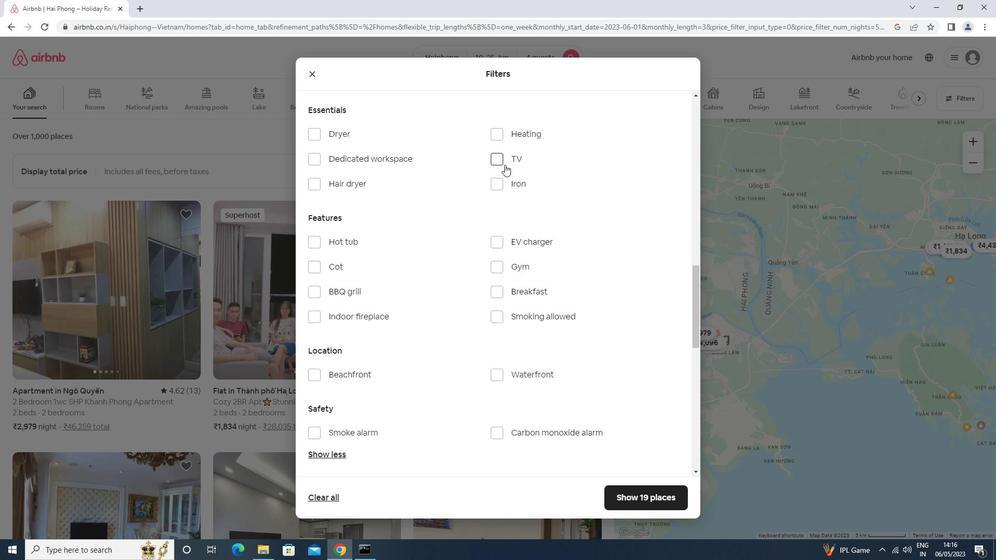 
Action: Mouse pressed left at (505, 157)
Screenshot: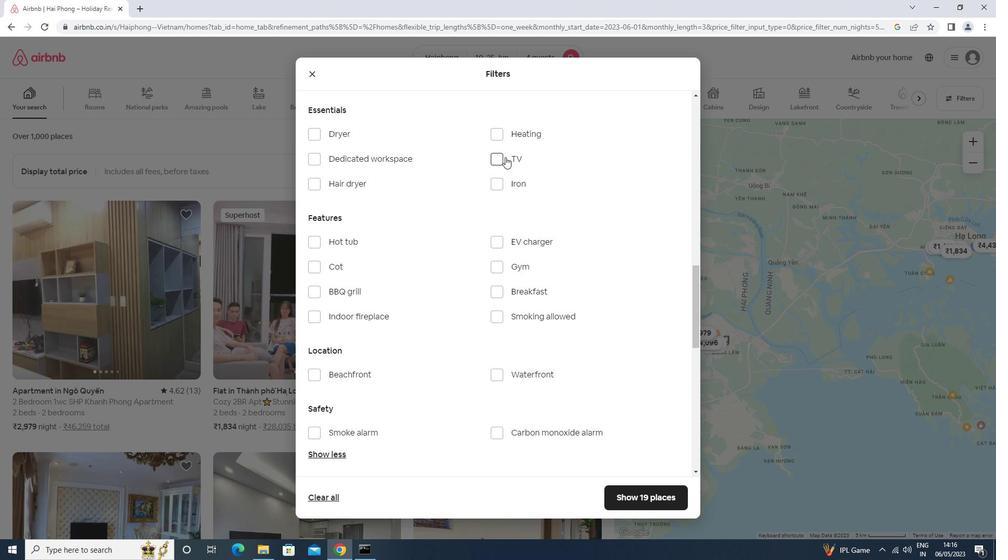 
Action: Mouse moved to (530, 263)
Screenshot: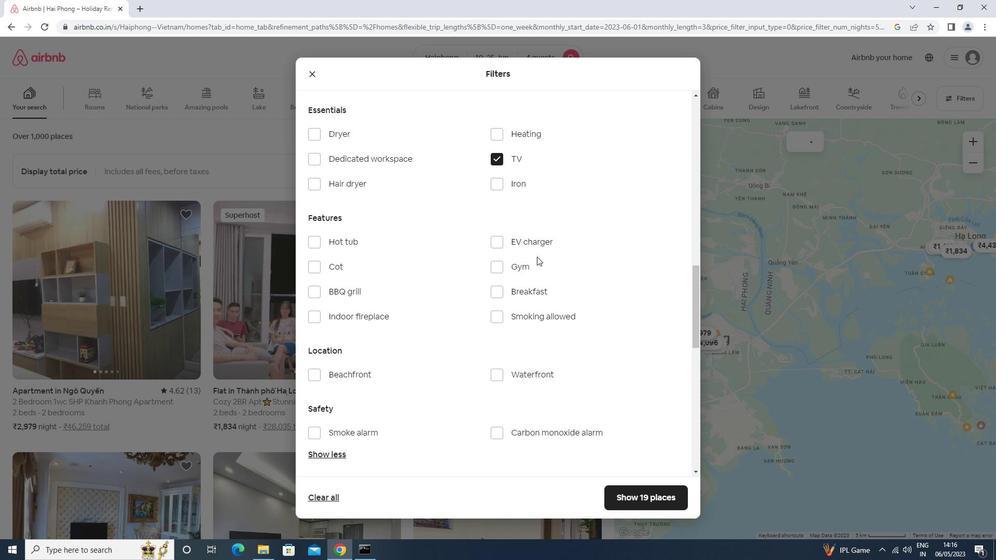 
Action: Mouse pressed left at (530, 263)
Screenshot: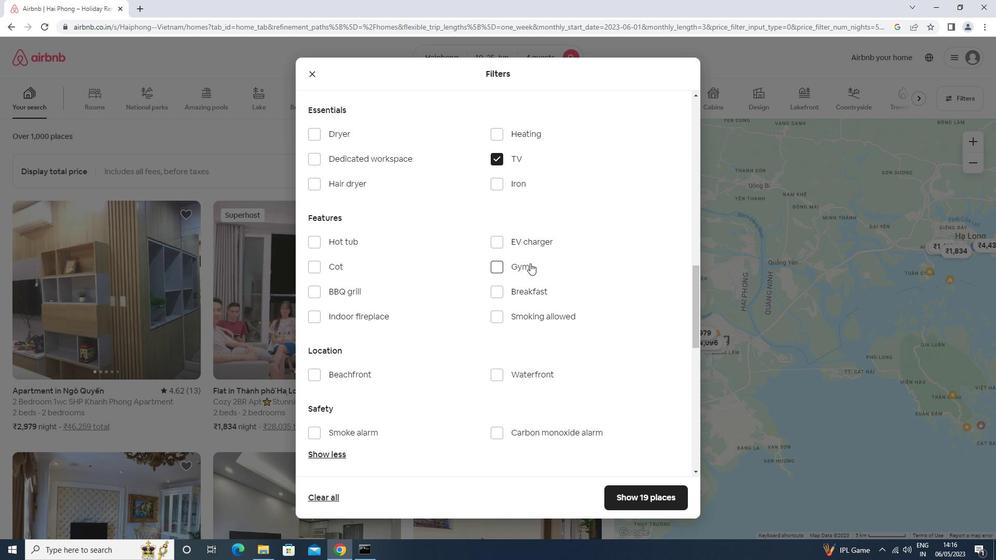 
Action: Mouse moved to (526, 289)
Screenshot: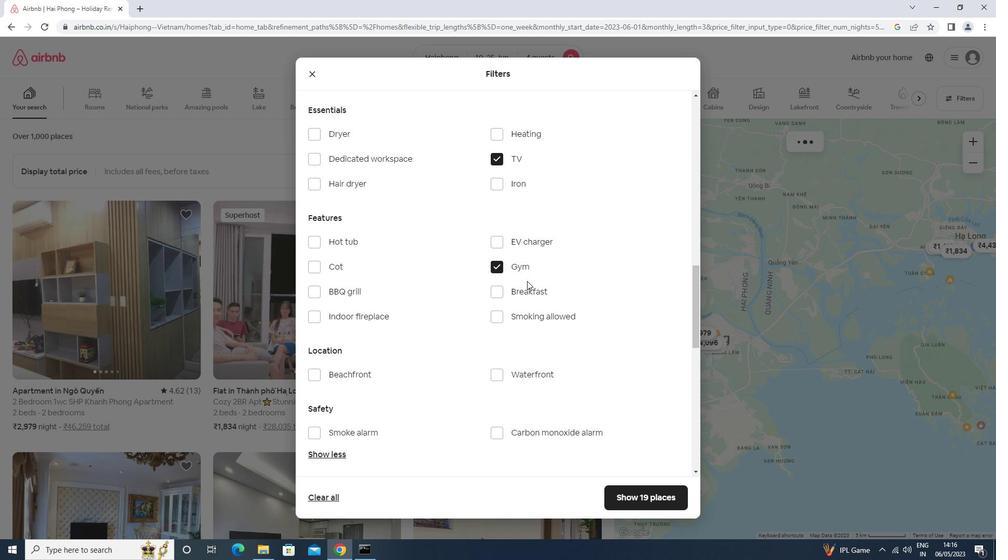 
Action: Mouse pressed left at (526, 289)
Screenshot: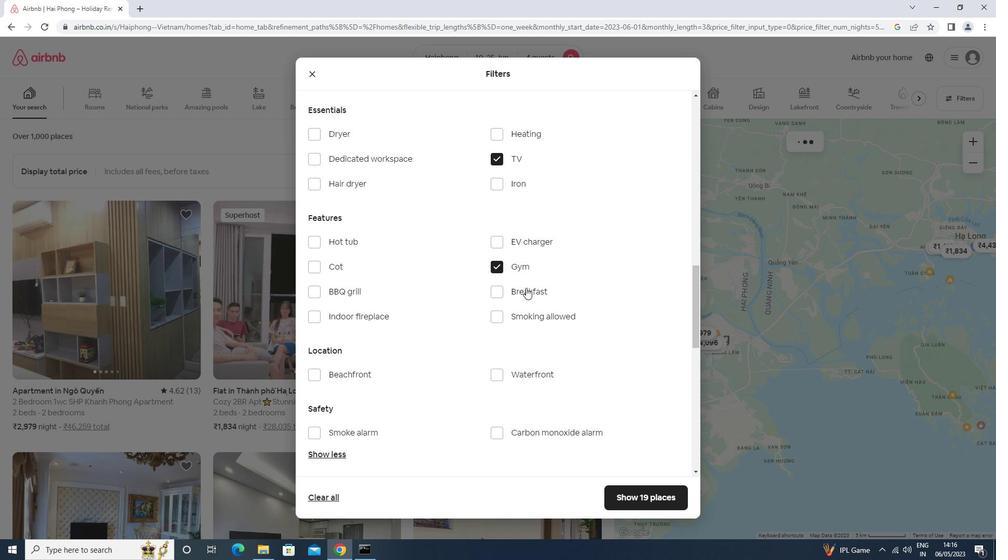 
Action: Mouse moved to (525, 287)
Screenshot: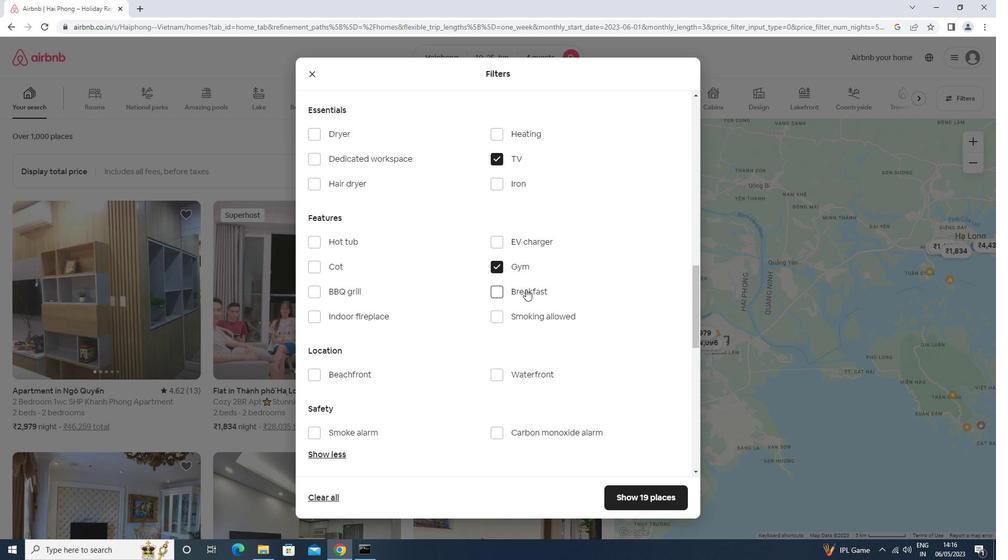 
Action: Mouse scrolled (525, 286) with delta (0, 0)
Screenshot: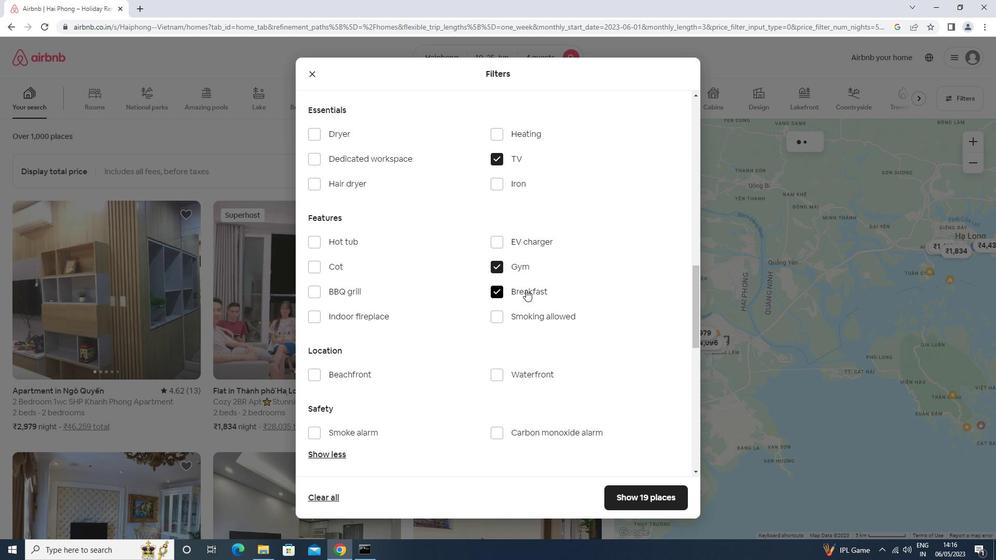 
Action: Mouse scrolled (525, 286) with delta (0, 0)
Screenshot: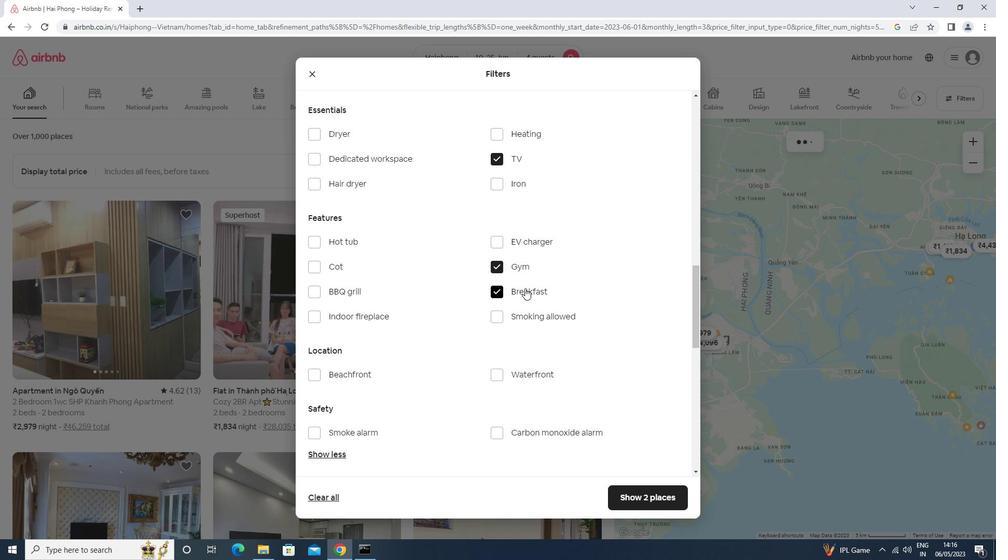 
Action: Mouse scrolled (525, 286) with delta (0, 0)
Screenshot: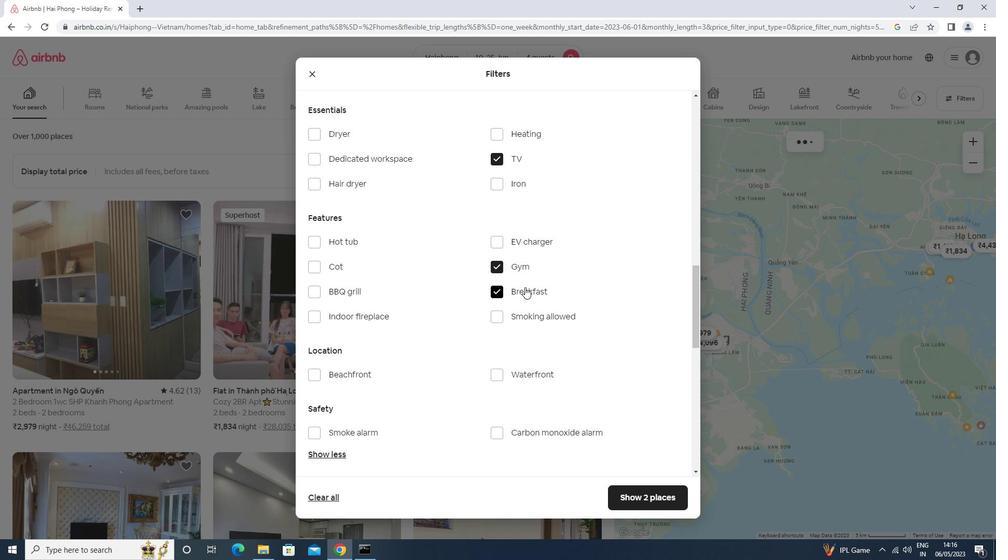 
Action: Mouse scrolled (525, 286) with delta (0, 0)
Screenshot: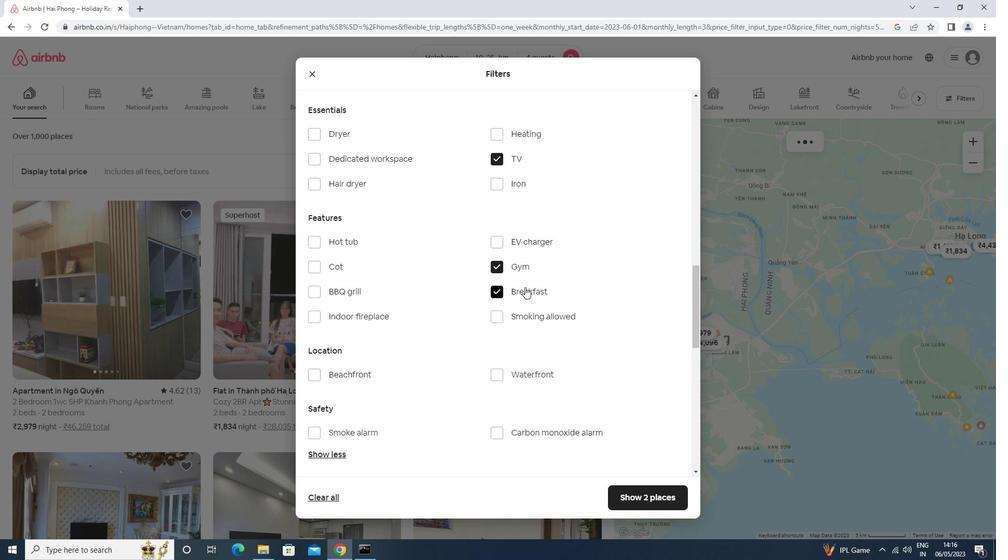 
Action: Mouse moved to (655, 361)
Screenshot: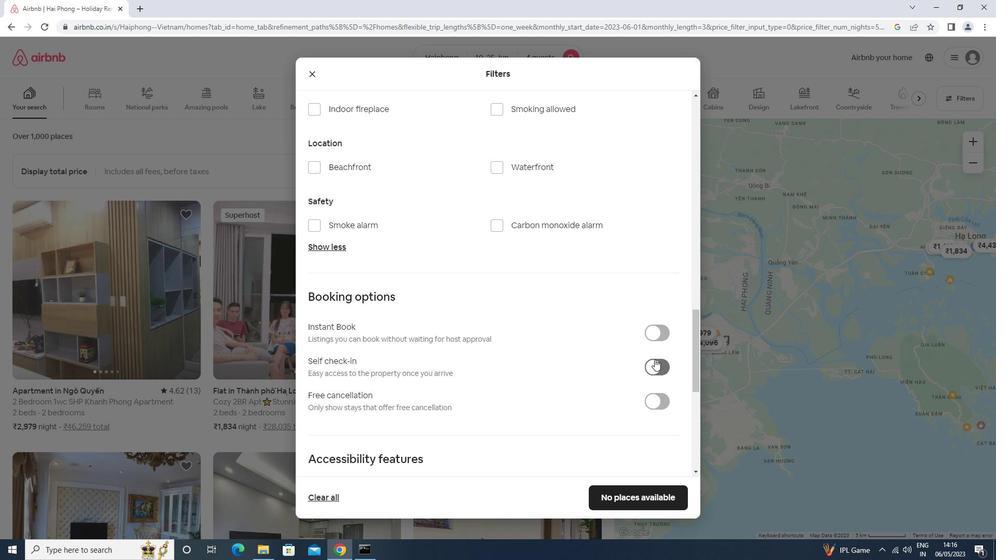 
Action: Mouse pressed left at (655, 361)
Screenshot: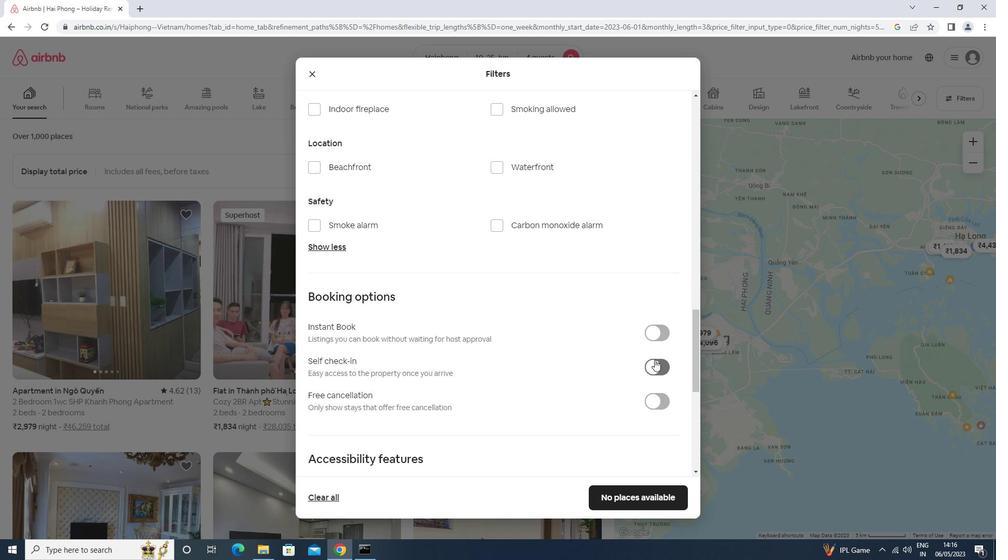 
Action: Mouse moved to (520, 297)
Screenshot: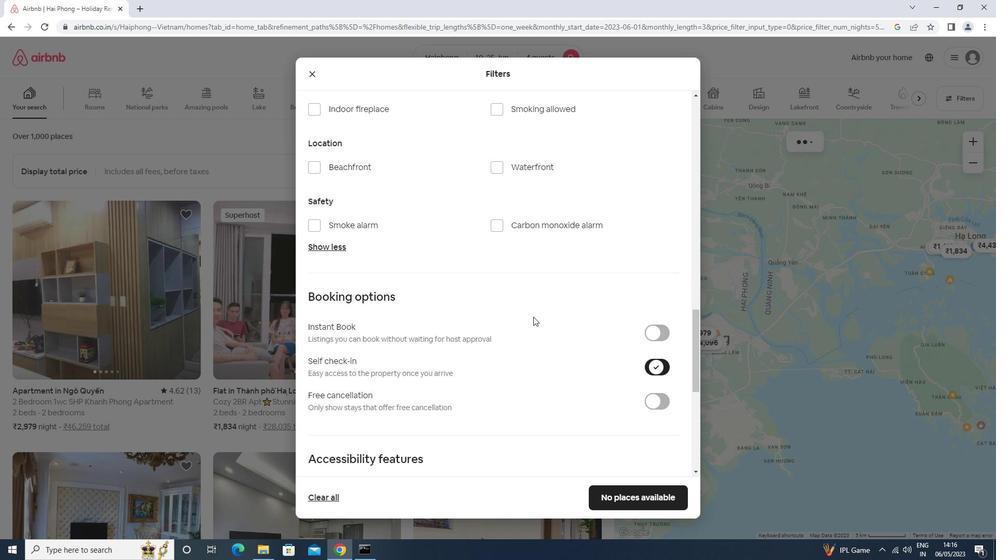 
Action: Mouse scrolled (520, 296) with delta (0, 0)
Screenshot: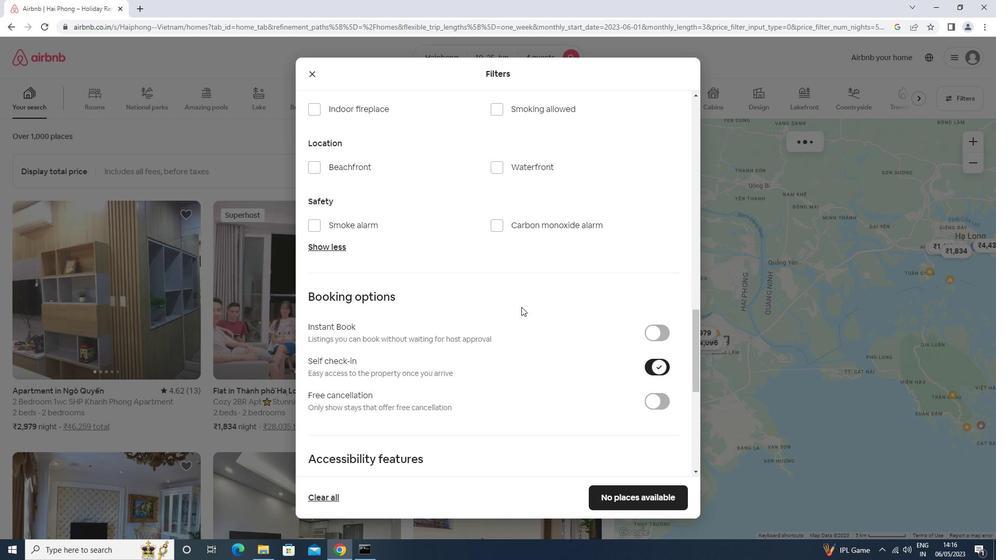 
Action: Mouse scrolled (520, 296) with delta (0, 0)
Screenshot: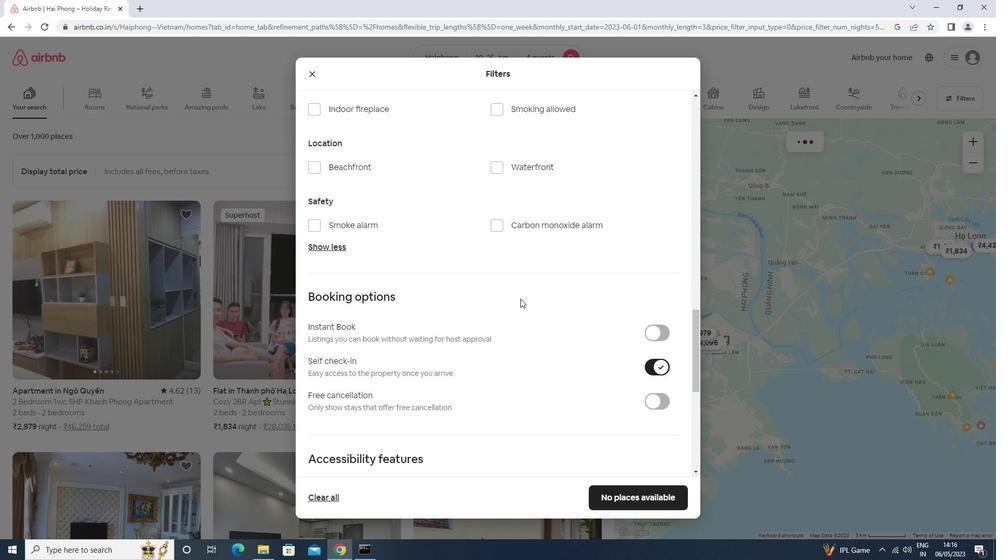 
Action: Mouse scrolled (520, 296) with delta (0, 0)
Screenshot: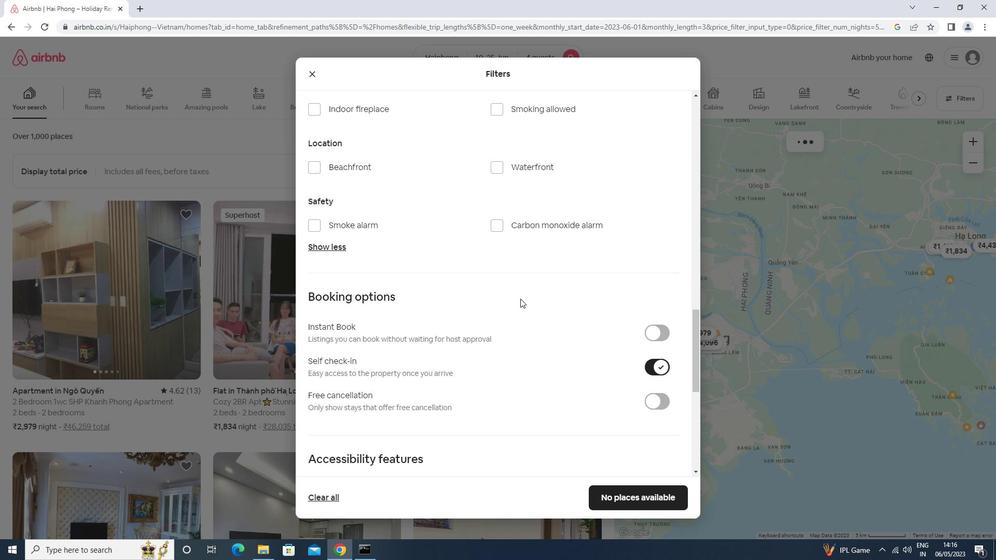 
Action: Mouse scrolled (520, 296) with delta (0, 0)
Screenshot: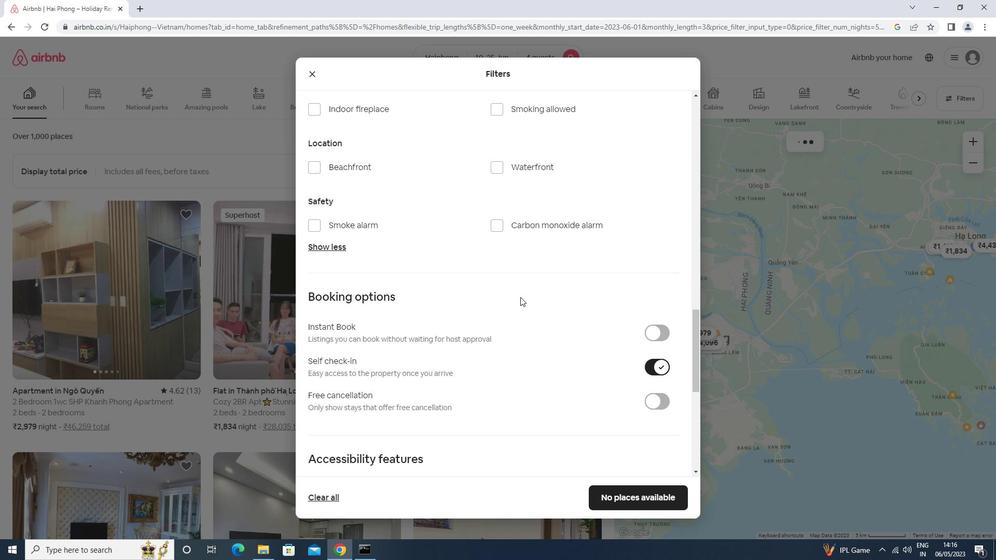 
Action: Mouse moved to (520, 296)
Screenshot: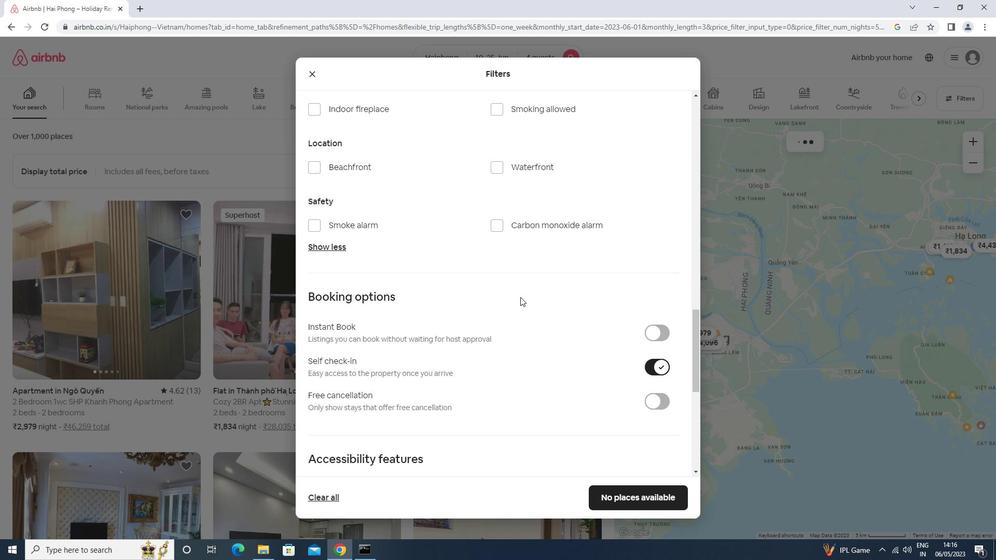 
Action: Mouse scrolled (520, 296) with delta (0, 0)
Screenshot: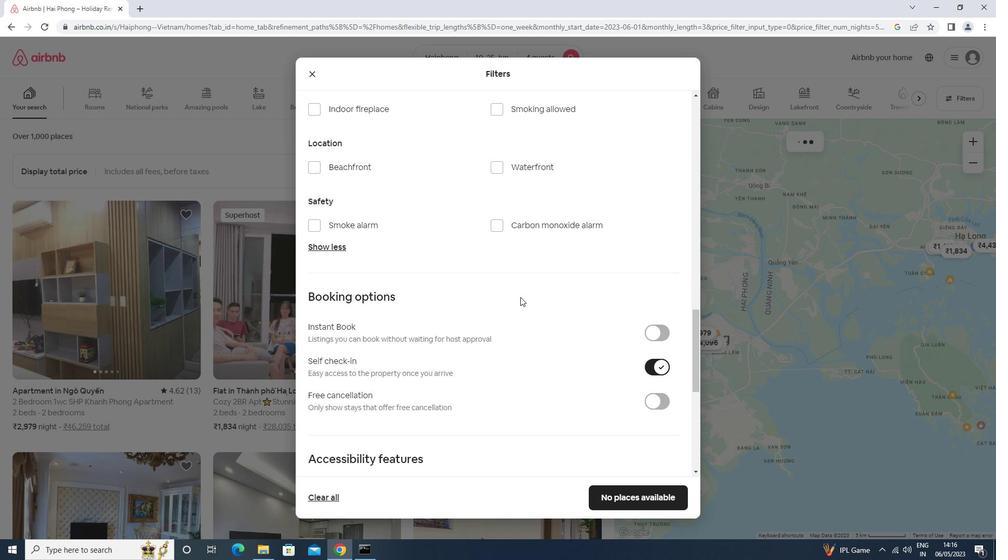 
Action: Mouse moved to (451, 296)
Screenshot: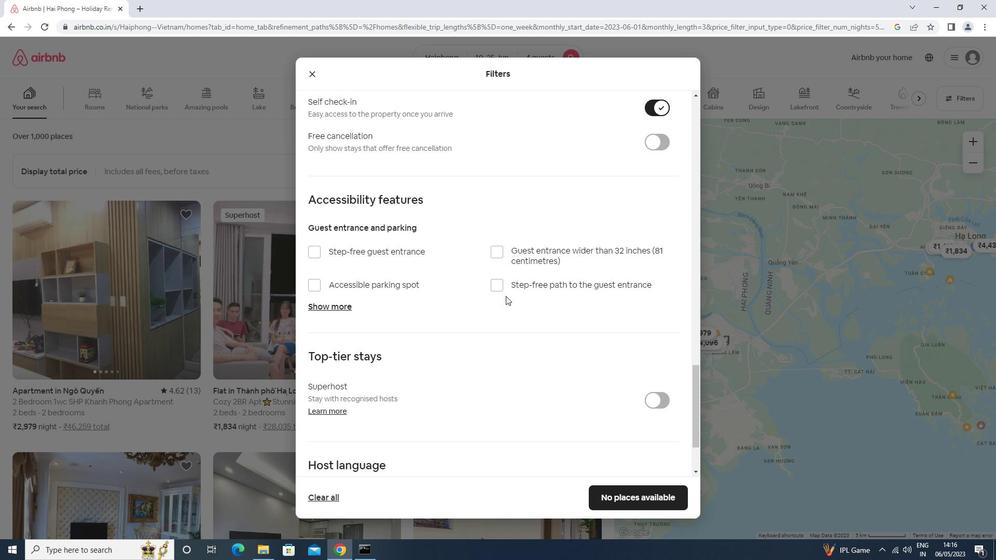 
Action: Mouse scrolled (451, 296) with delta (0, 0)
Screenshot: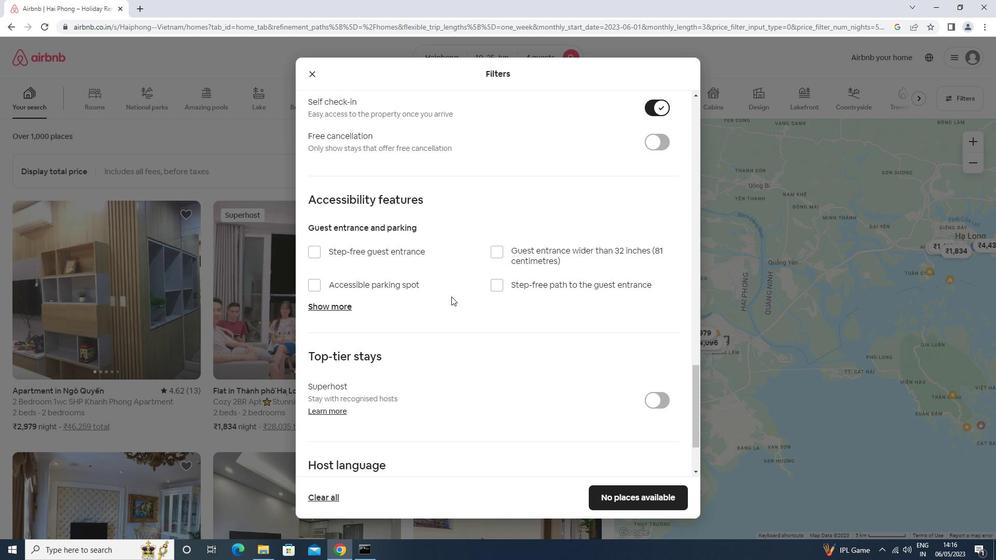 
Action: Mouse scrolled (451, 296) with delta (0, 0)
Screenshot: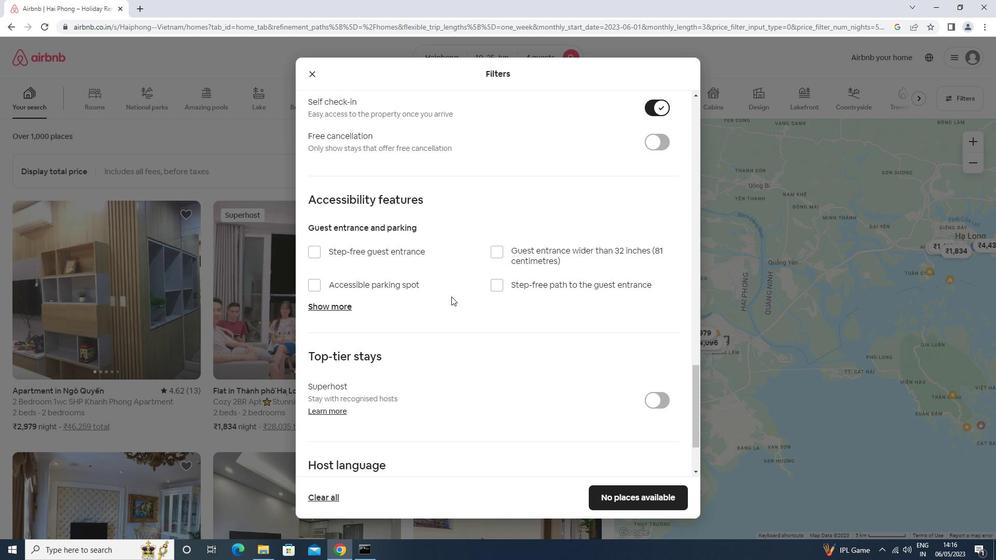 
Action: Mouse scrolled (451, 296) with delta (0, 0)
Screenshot: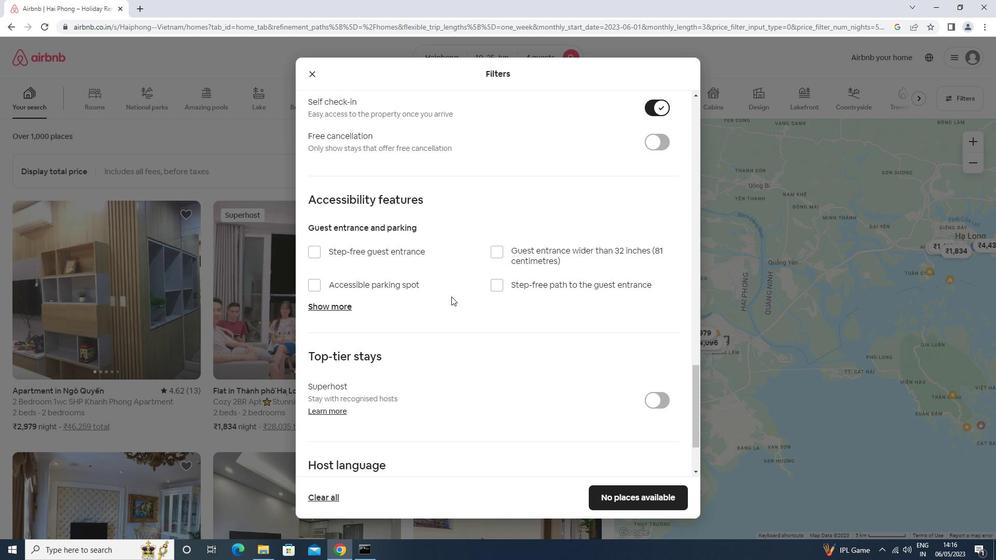 
Action: Mouse moved to (355, 400)
Screenshot: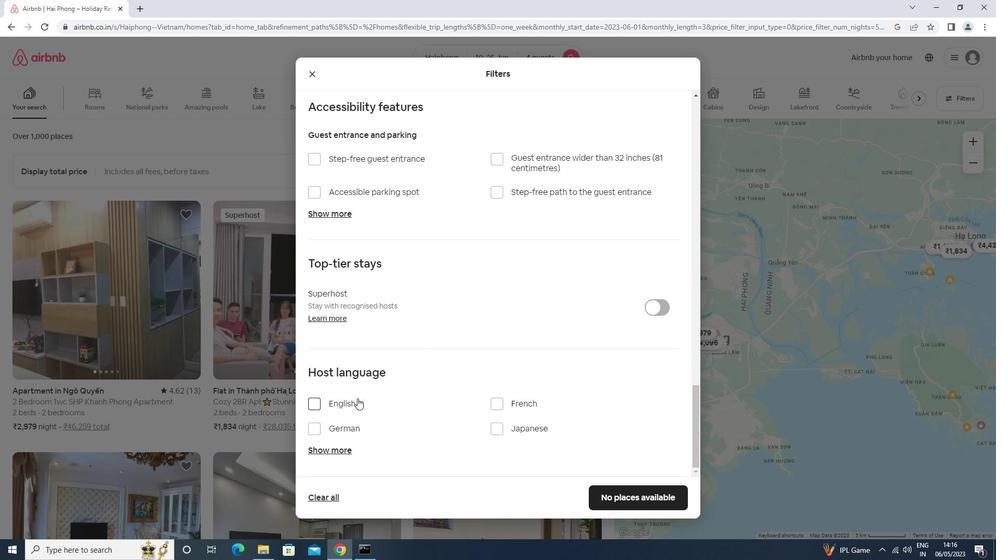 
Action: Mouse pressed left at (355, 400)
Screenshot: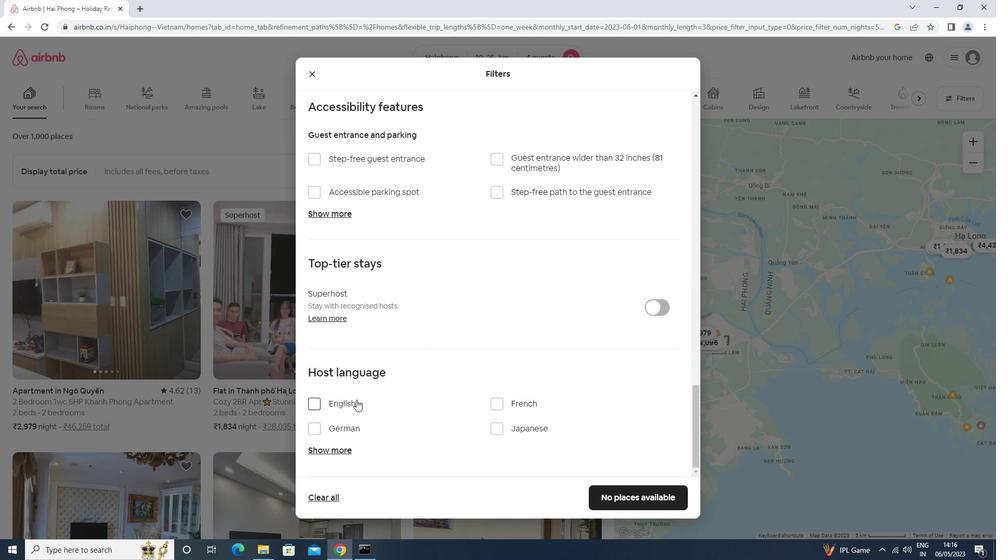 
Action: Mouse moved to (620, 494)
Screenshot: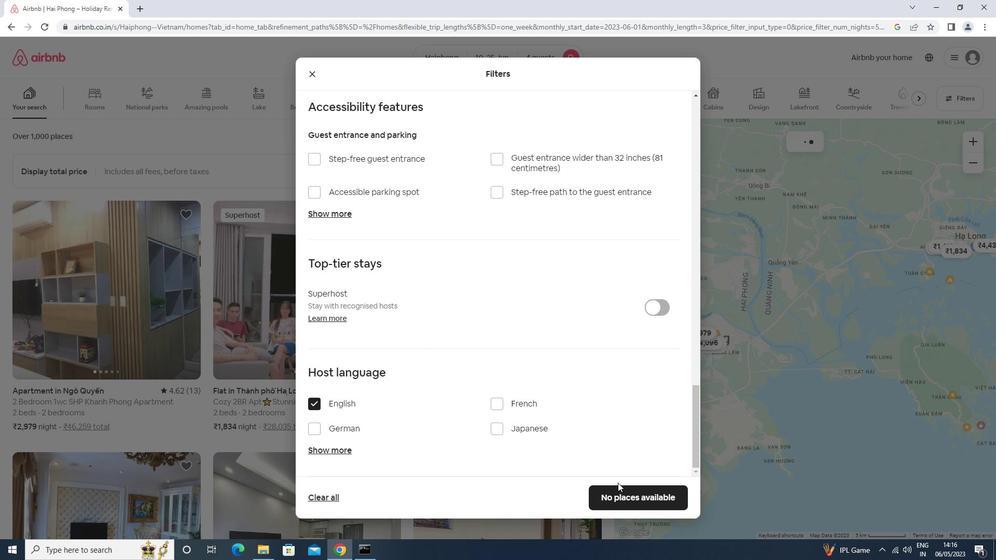 
Action: Mouse pressed left at (620, 494)
Screenshot: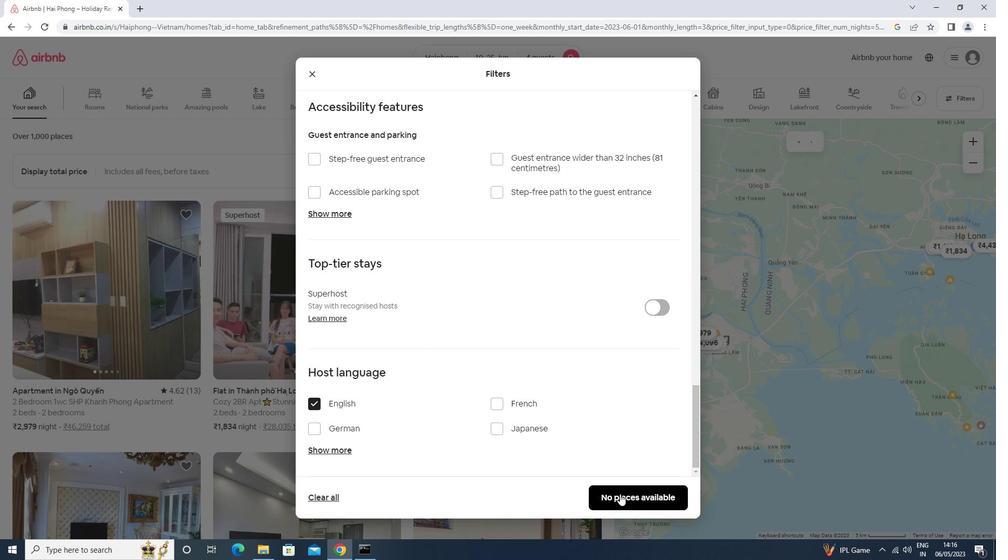 
